 Task: Create new invoice with Date Opened :30-Apr-23, Select Customer: The Liquor Outpost (Lewisville), Terms: Payment Term 2. Make invoice entry for item-1 with Date: 30-Apr-23, Description: Black + Decker 10-Speed Blender_x000D_
, Action: Material, Income Account: Income:Sales, Quantity: 1, Unit Price: 4.5, Discount $: 0.5. Make entry for item-2 with Date: 30-Apr-23, Description: Blue Bunny Strawberry Shortcake Load'd Sundae_x000D_
, Action: Material, Income Account: Income:Sales, Quantity: 2, Unit Price: 6.85, Discount $: 1.5. Make entry for item-3 with Date: 30-Apr-23, Description: Chips Ahoy King Size Chunky Real Chocolate Cookies, Action: Material, Income Account: Income:Sales, Quantity: 2, Unit Price: 7.85, Discount $: 2. Write Notes: 'Looking forward to serving you again.'. Post Invoice with Post Date: 30-Apr-23, Post to Accounts: Assets:Accounts Receivable. Pay / Process Payment with Transaction Date: 15-May-23, Amount: 29.9, Transfer Account: Checking Account. Print Invoice, display notes by going to Option, then go to Display Tab and check 'Invoice Notes'.
Action: Mouse pressed left at (218, 120)
Screenshot: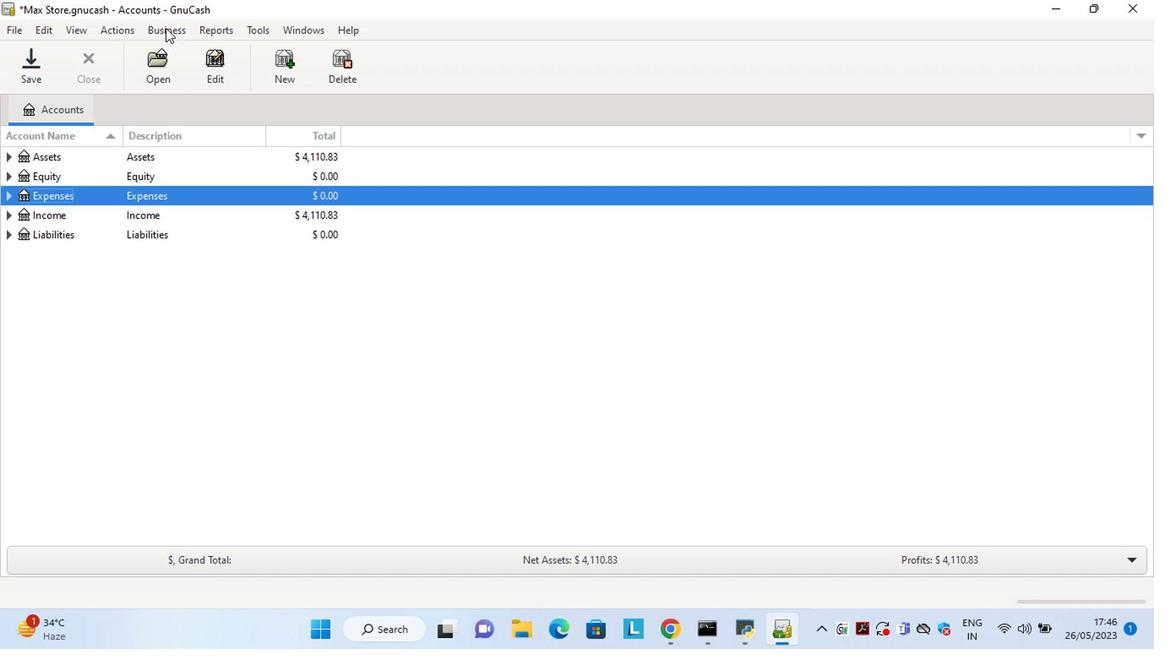
Action: Mouse moved to (346, 177)
Screenshot: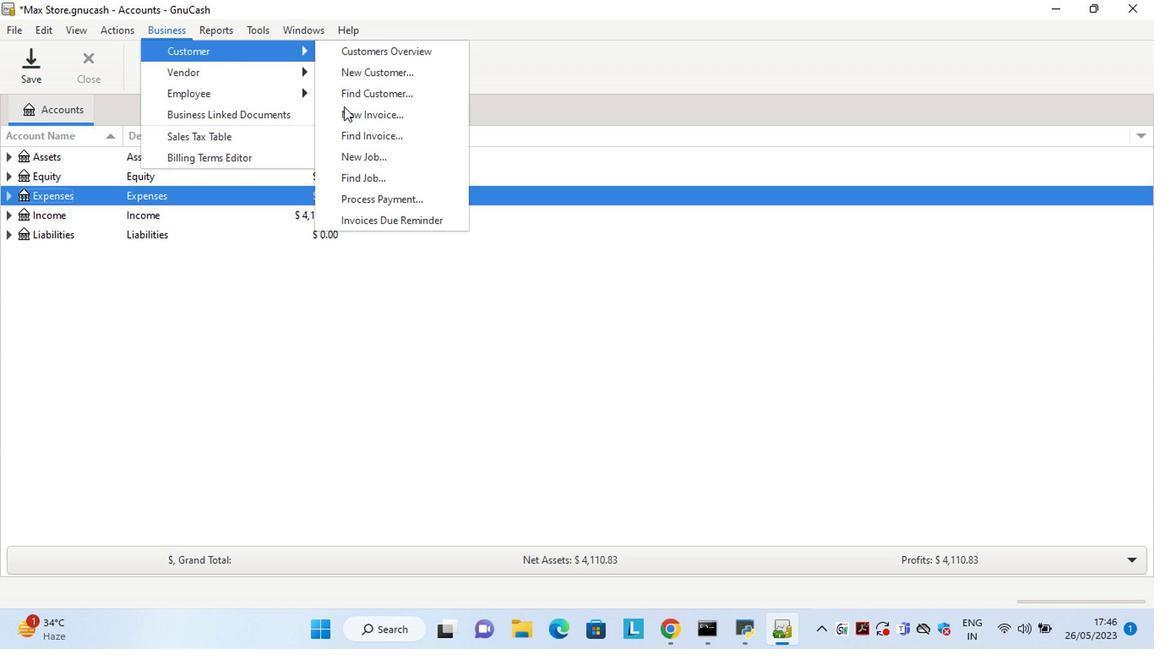 
Action: Mouse pressed left at (346, 177)
Screenshot: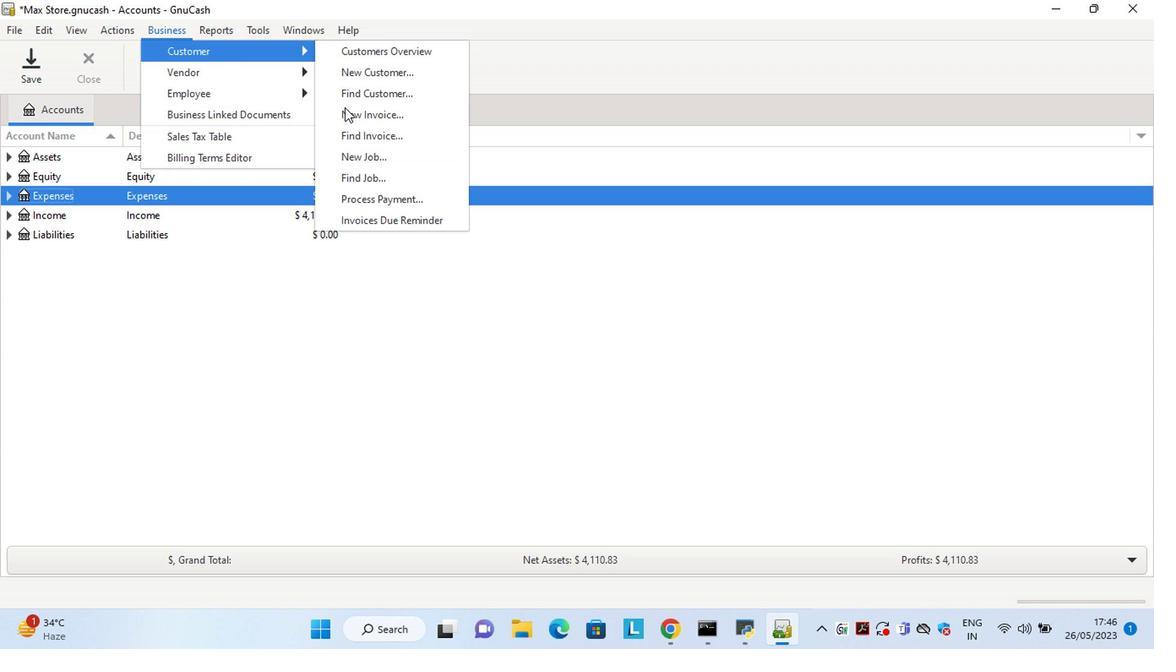 
Action: Mouse moved to (538, 282)
Screenshot: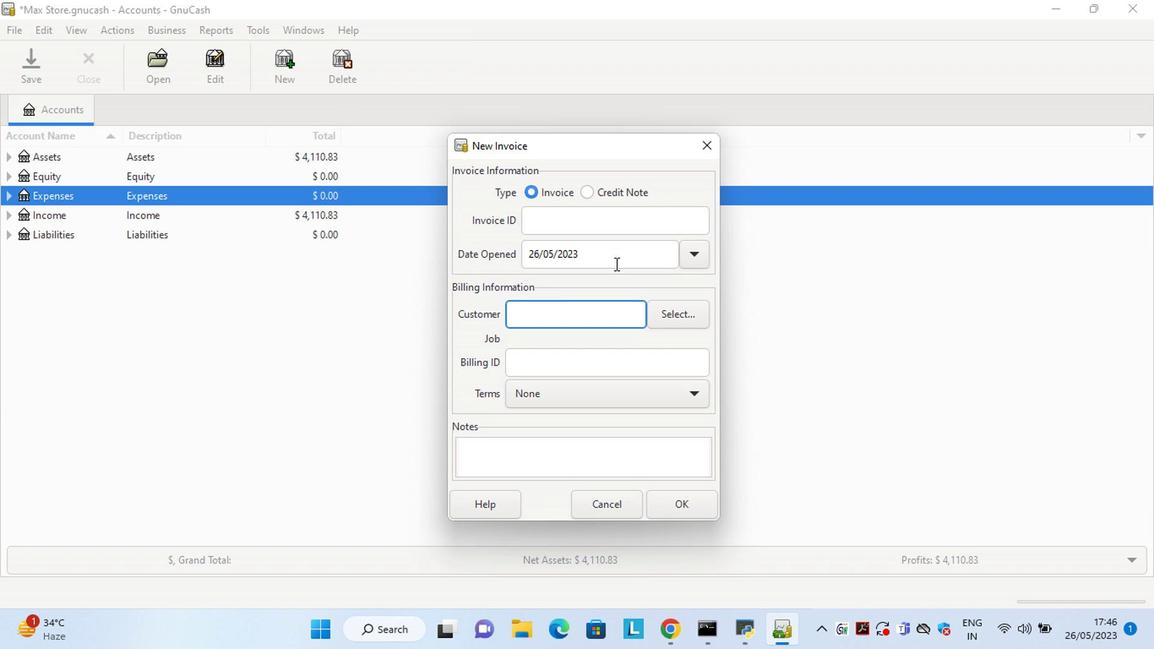 
Action: Mouse pressed left at (538, 282)
Screenshot: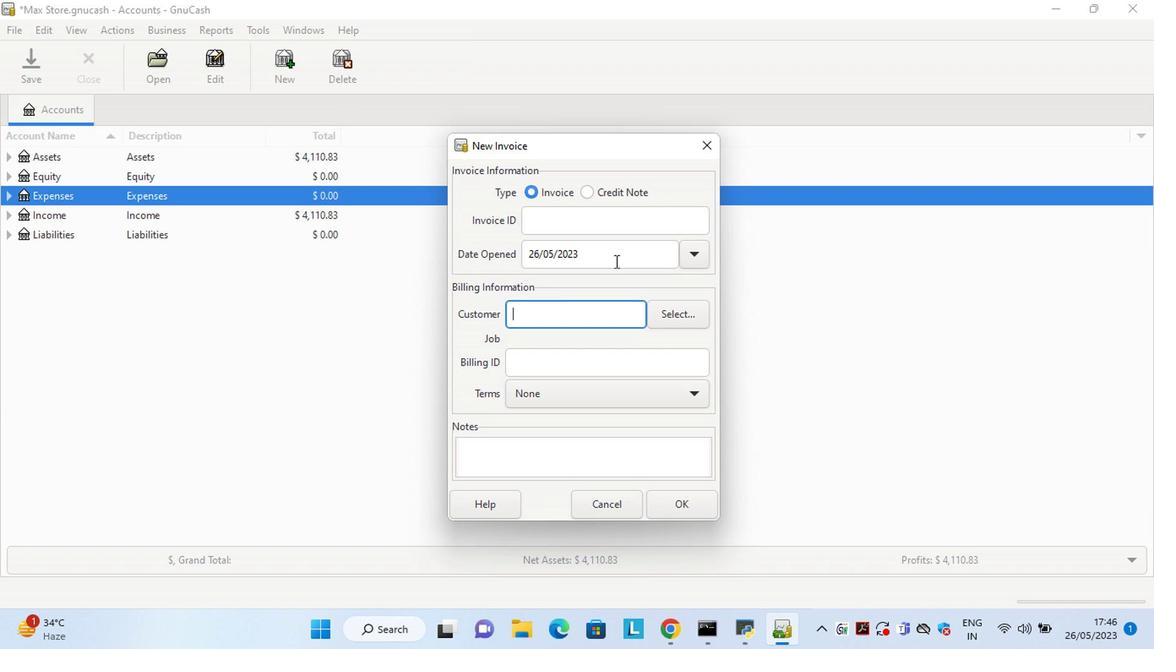 
Action: Mouse moved to (538, 281)
Screenshot: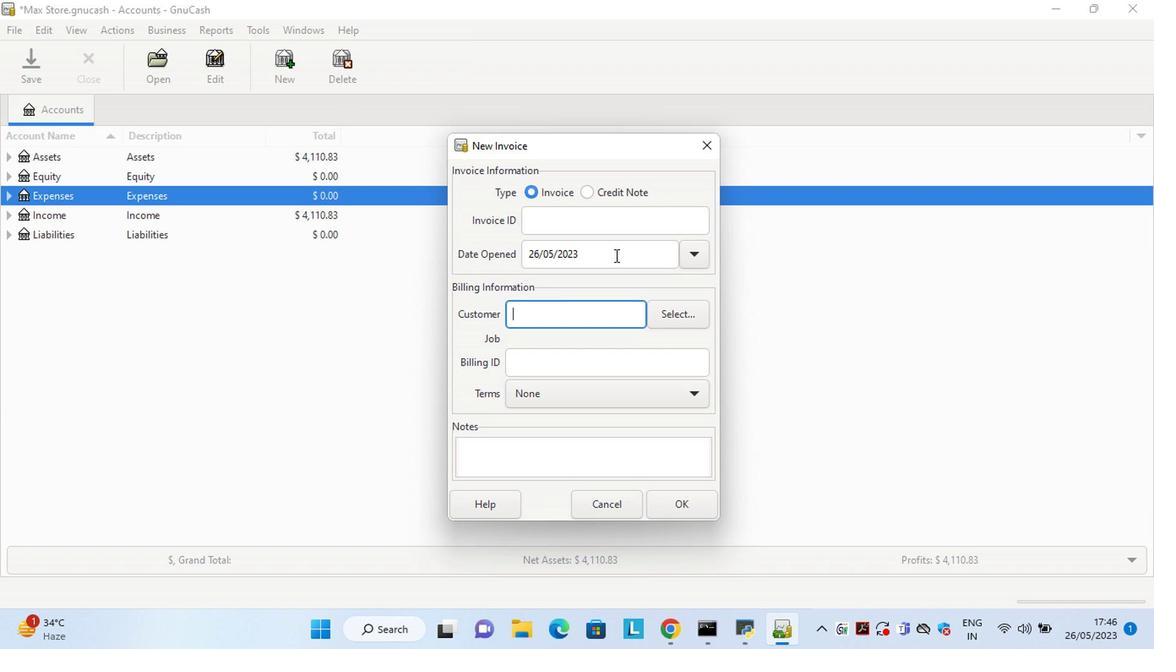 
Action: Key pressed <Key.left><Key.left><Key.left><Key.left><Key.left><Key.left><Key.left><Key.left><Key.left><Key.left><Key.left><Key.left><Key.left><Key.left><Key.left><Key.left><Key.left><Key.left><Key.left><Key.delete><Key.delete>30<Key.right><Key.right><Key.delete>4
Screenshot: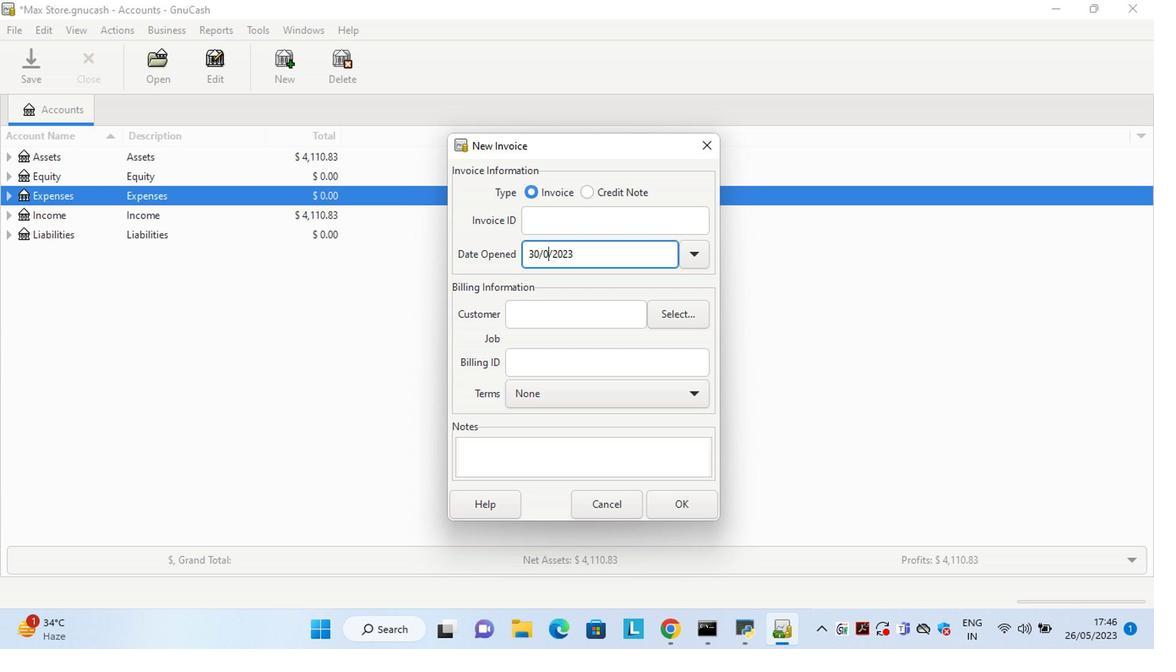 
Action: Mouse moved to (582, 323)
Screenshot: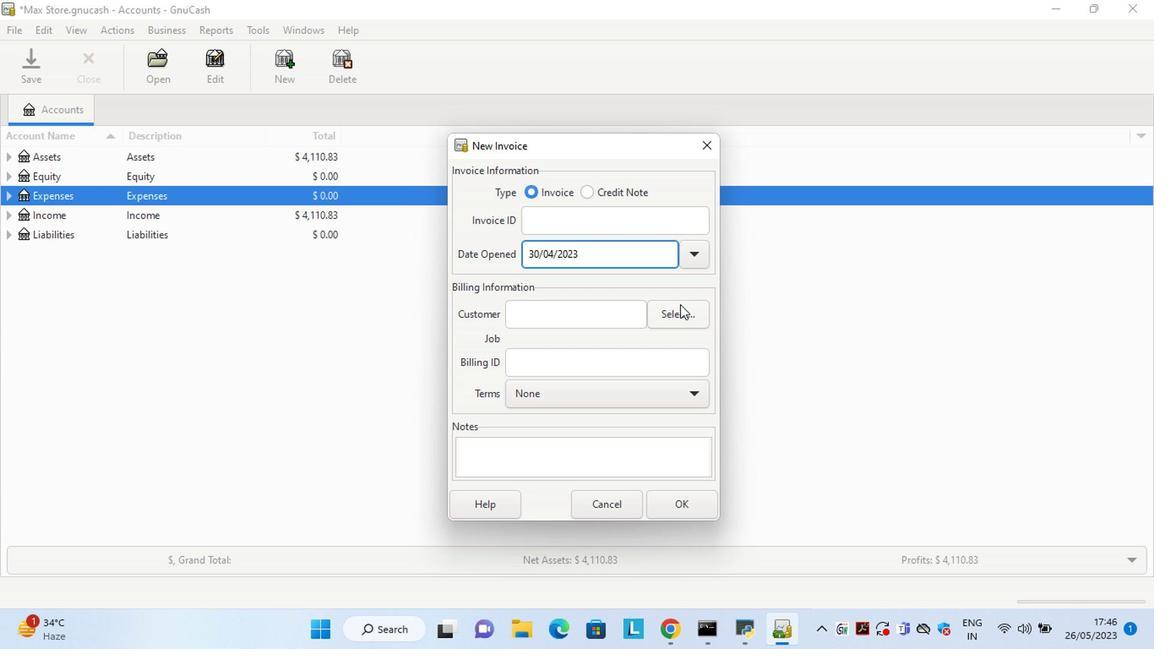 
Action: Mouse pressed left at (582, 323)
Screenshot: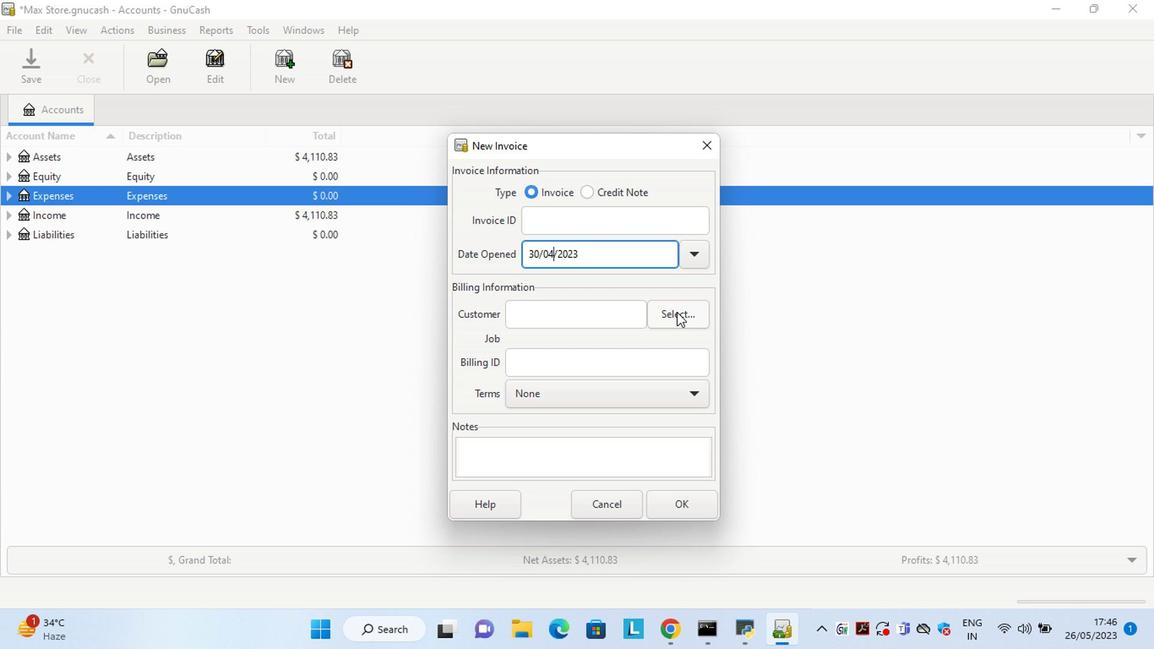 
Action: Mouse moved to (538, 302)
Screenshot: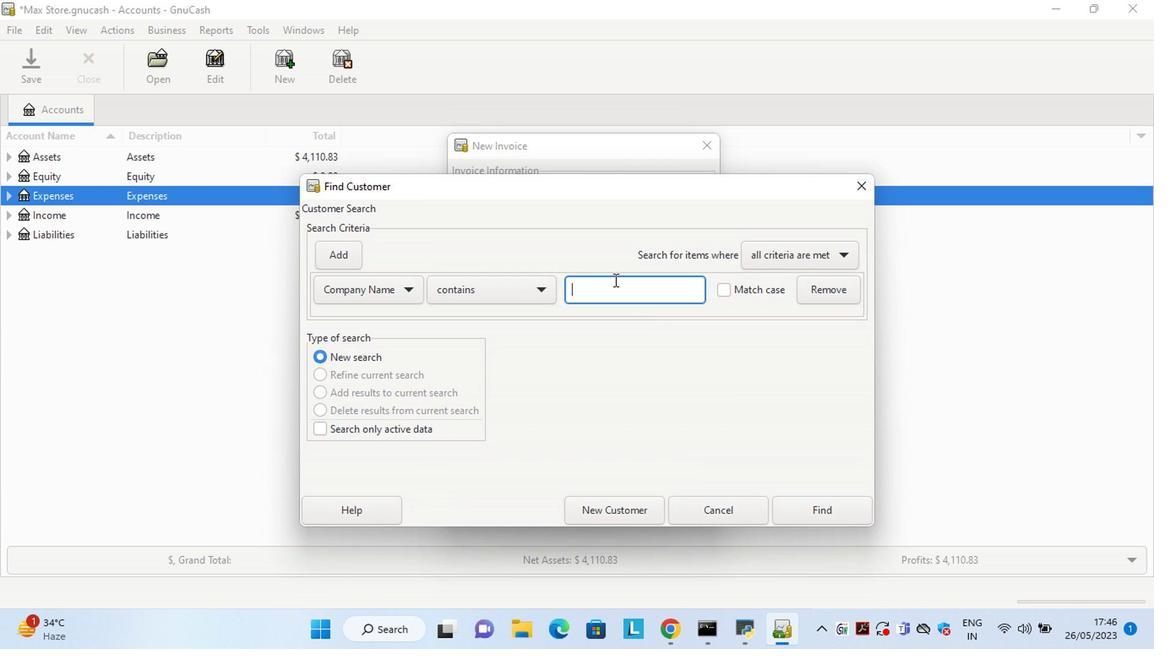 
Action: Mouse pressed left at (538, 302)
Screenshot: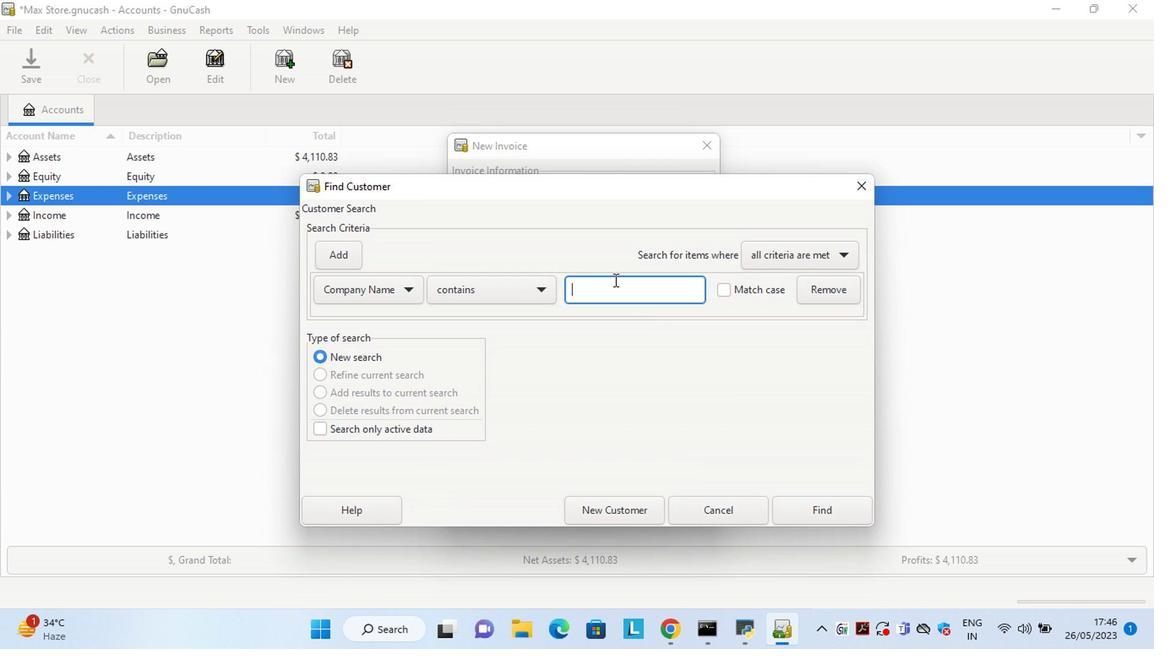 
Action: Key pressed <Key.shift>The<Key.space><Key.shift>Lio
Screenshot: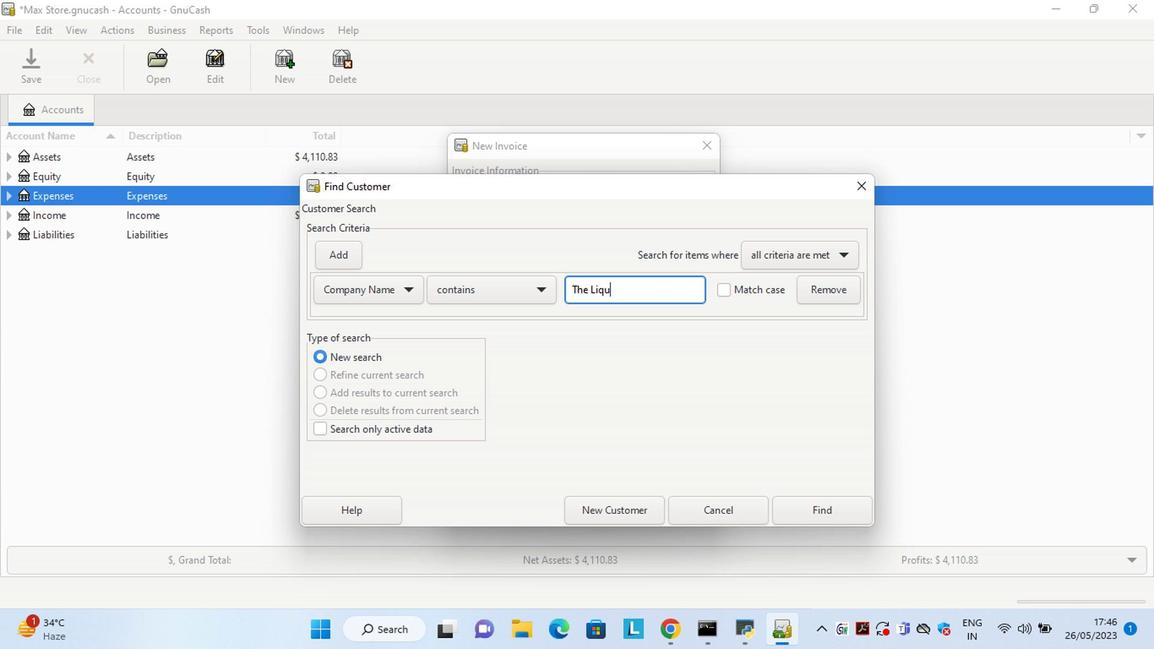 
Action: Mouse moved to (673, 456)
Screenshot: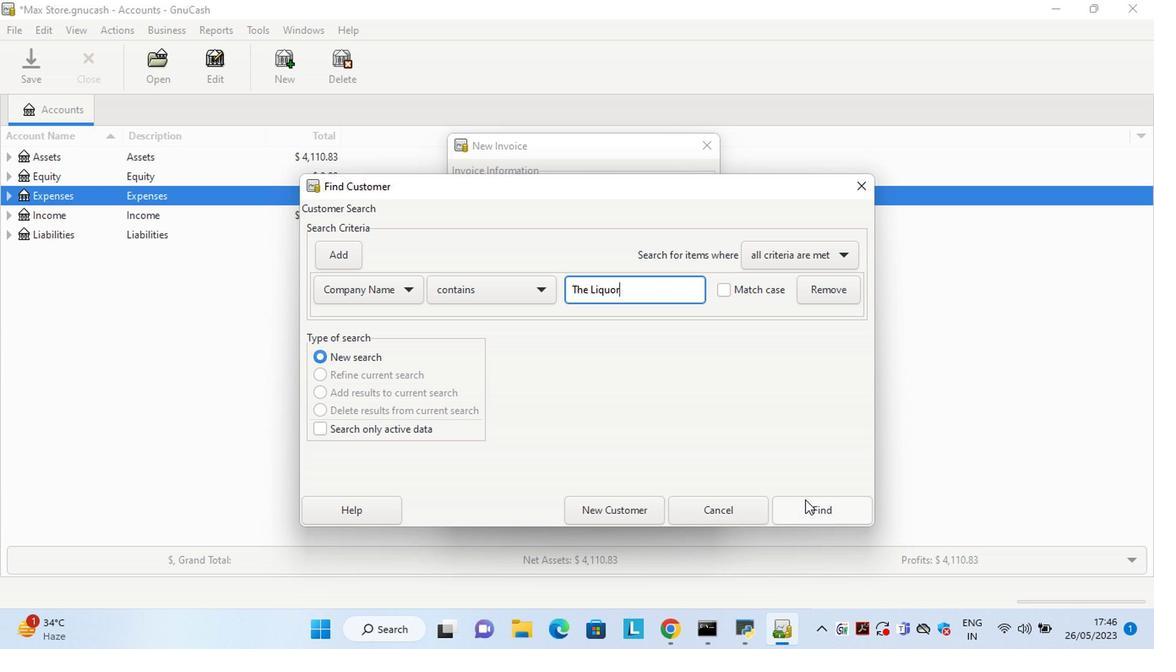 
Action: Mouse pressed left at (673, 456)
Screenshot: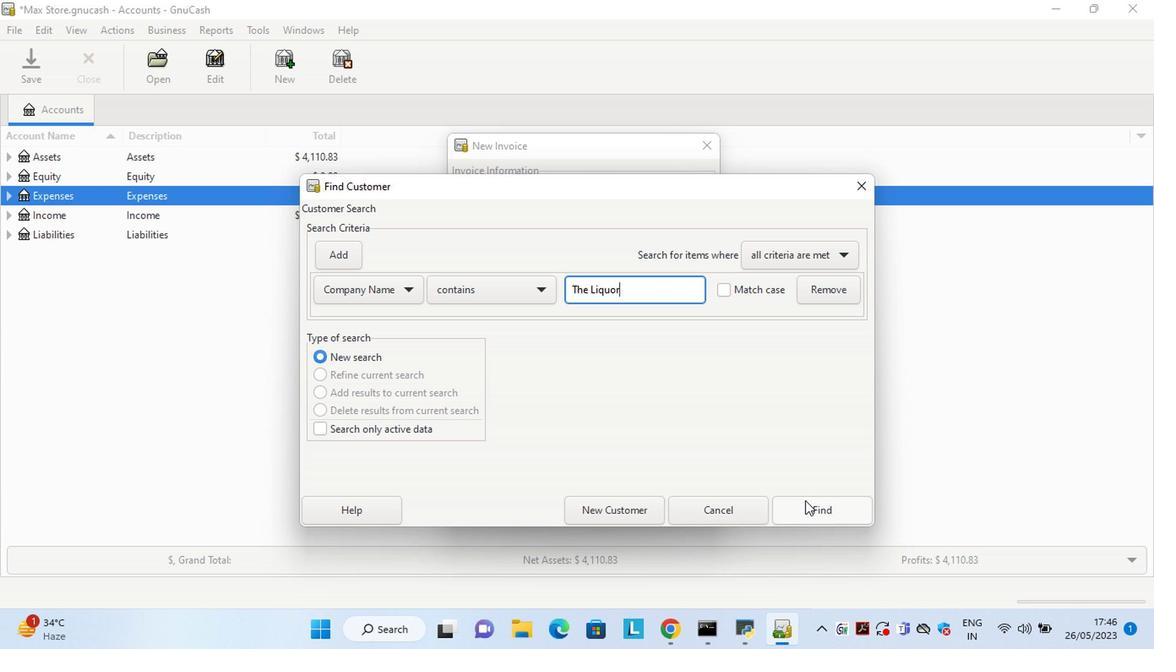 
Action: Mouse moved to (568, 336)
Screenshot: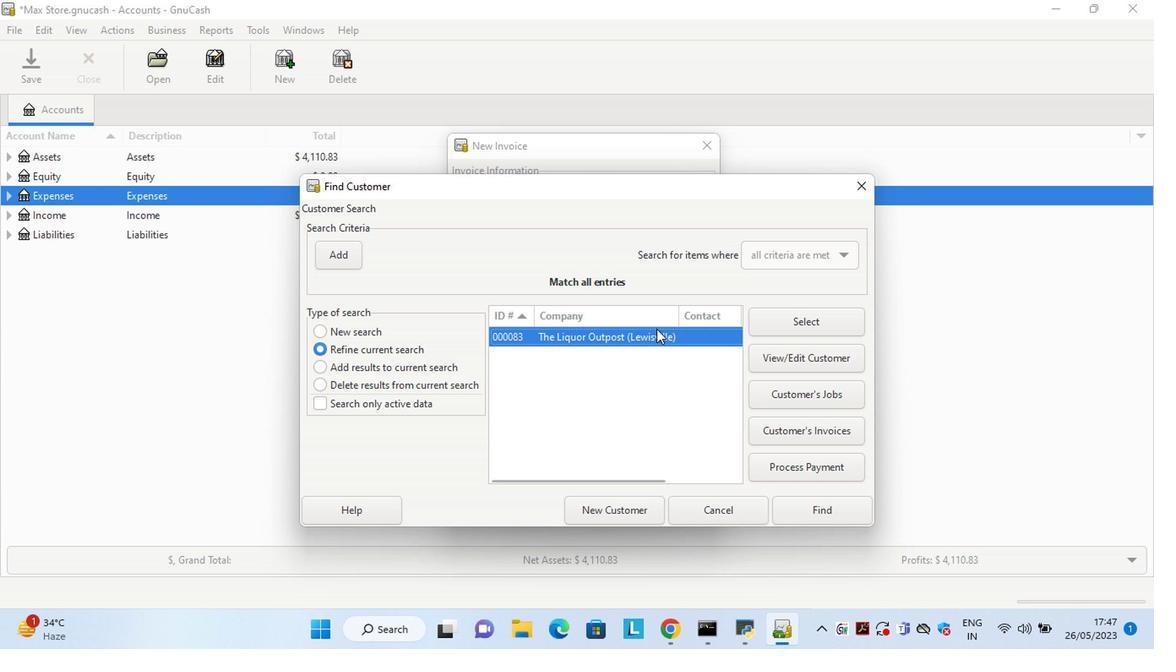 
Action: Mouse pressed left at (568, 336)
Screenshot: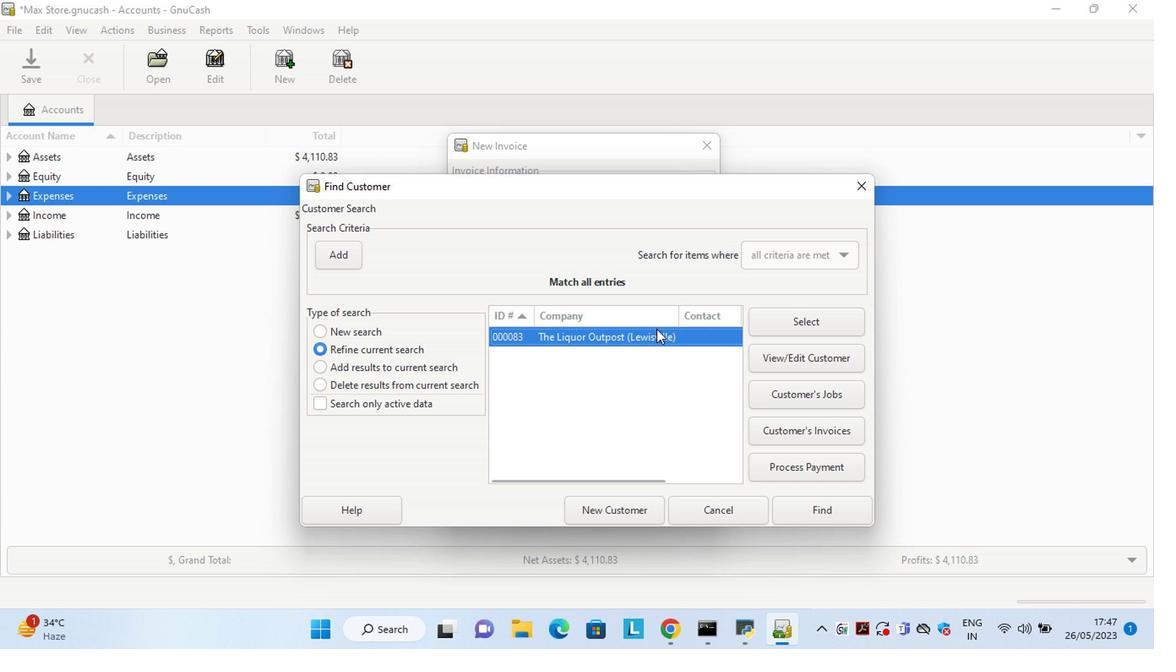 
Action: Mouse pressed left at (568, 336)
Screenshot: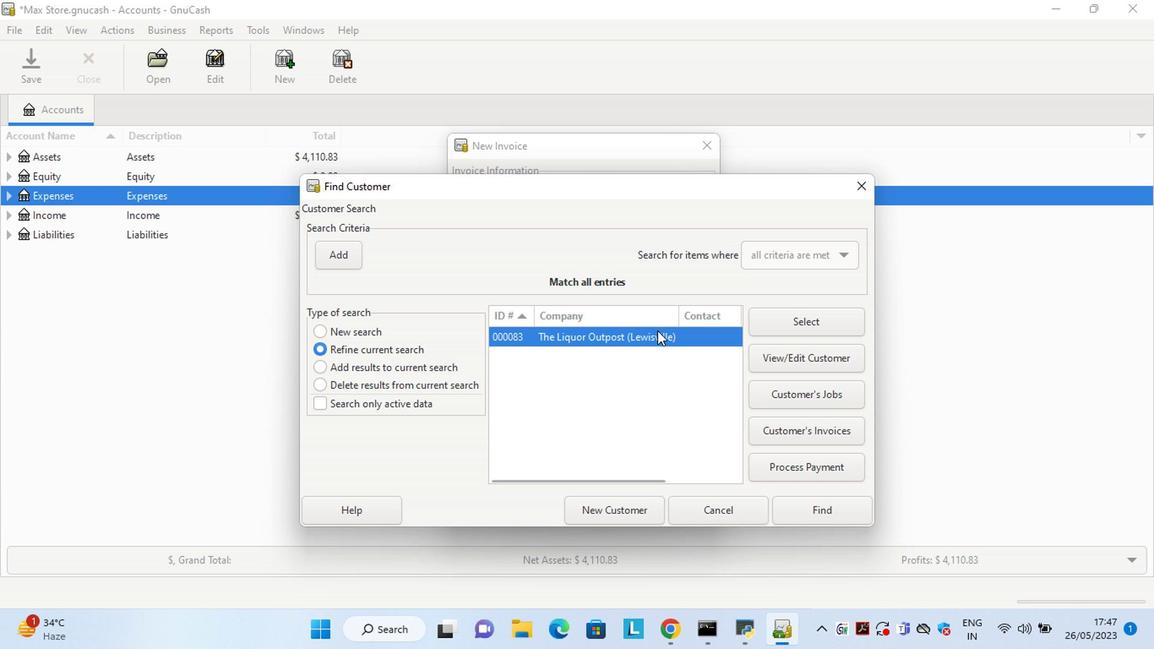 
Action: Mouse moved to (548, 339)
Screenshot: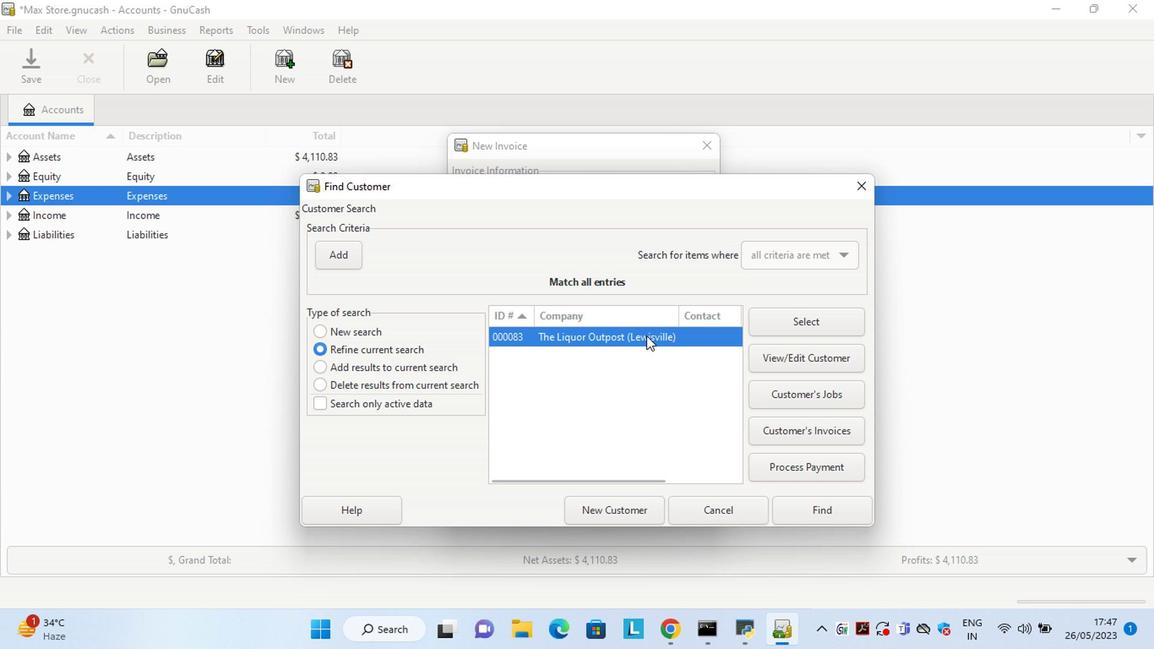 
Action: Mouse pressed left at (548, 339)
Screenshot: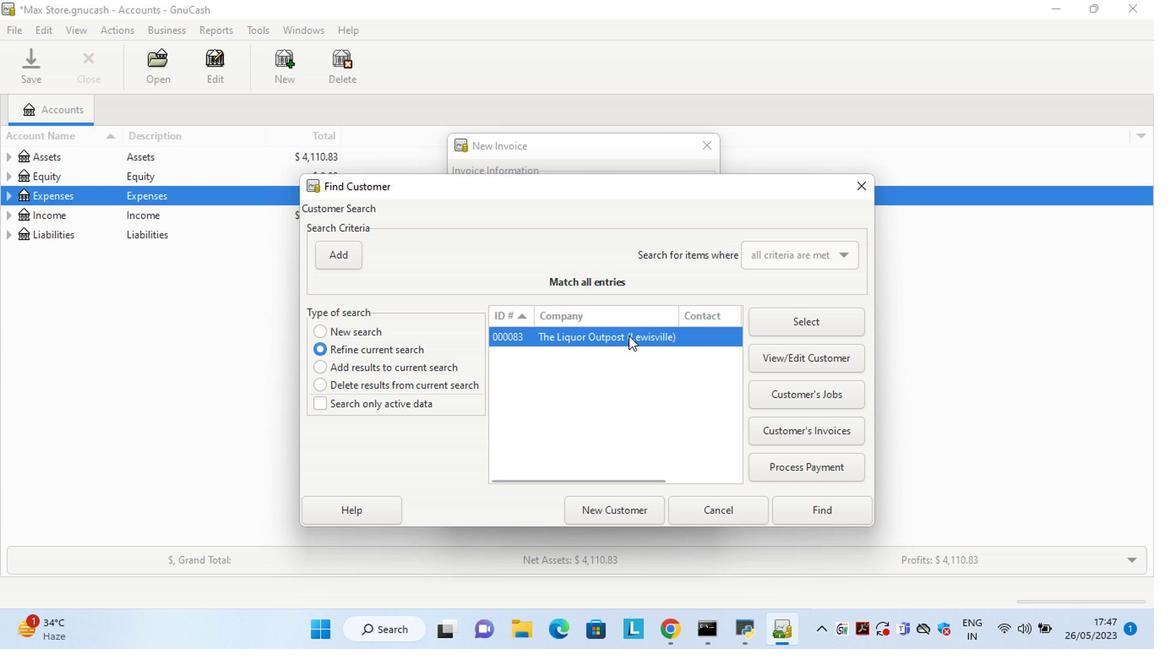 
Action: Mouse pressed left at (548, 339)
Screenshot: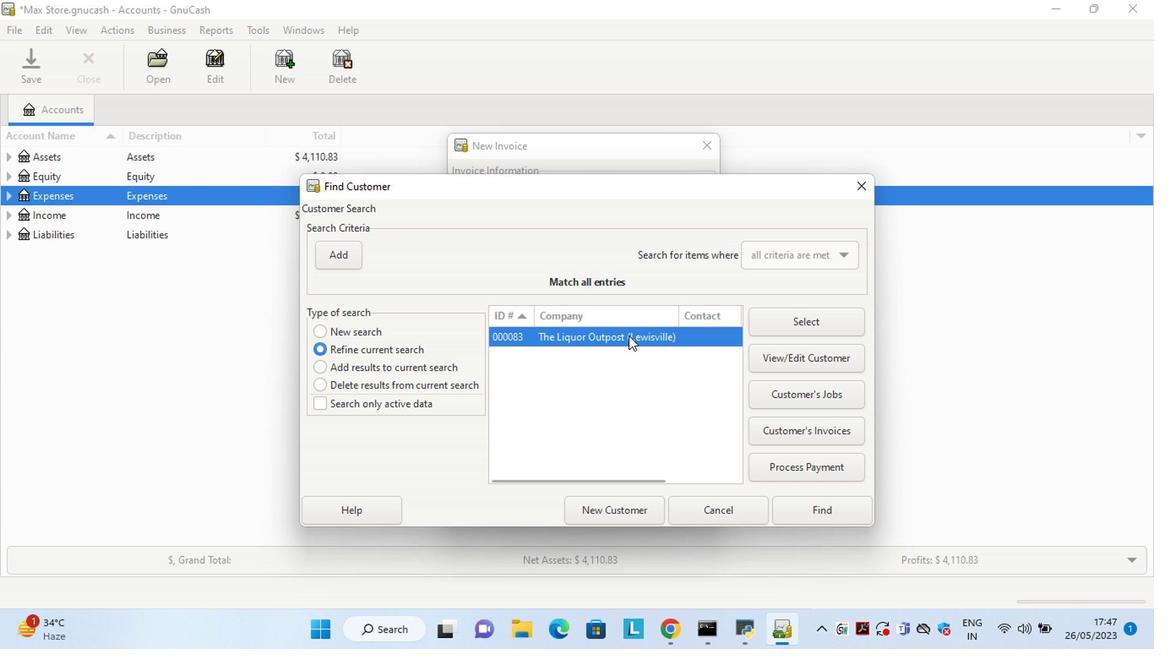 
Action: Mouse moved to (527, 402)
Screenshot: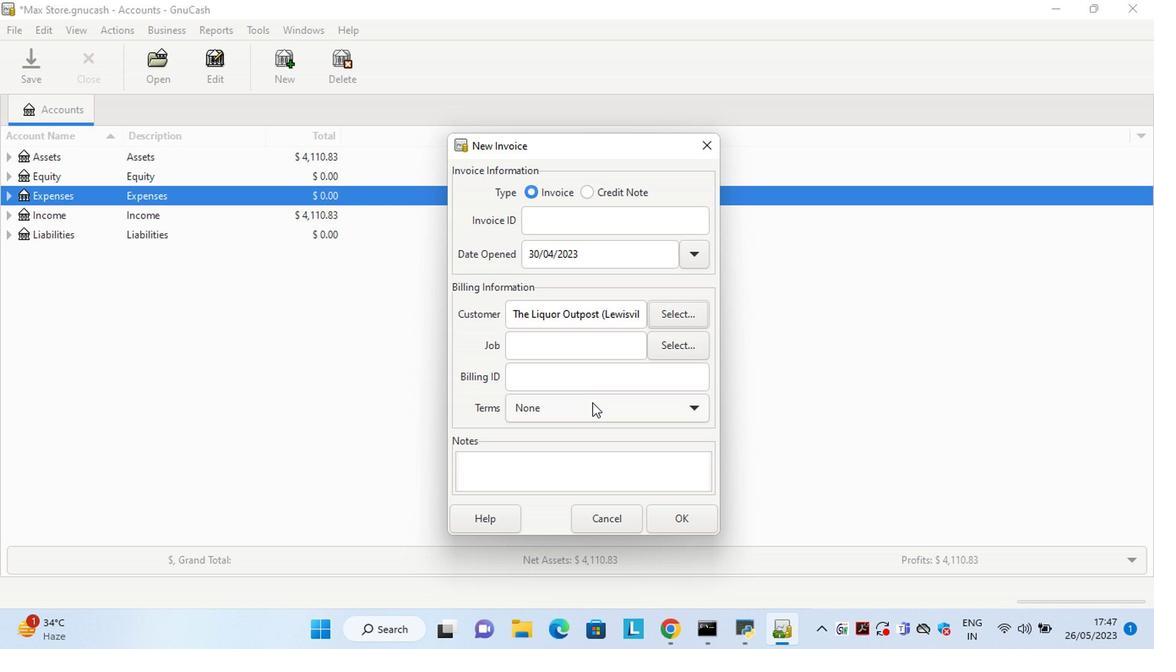 
Action: Mouse pressed left at (527, 402)
Screenshot: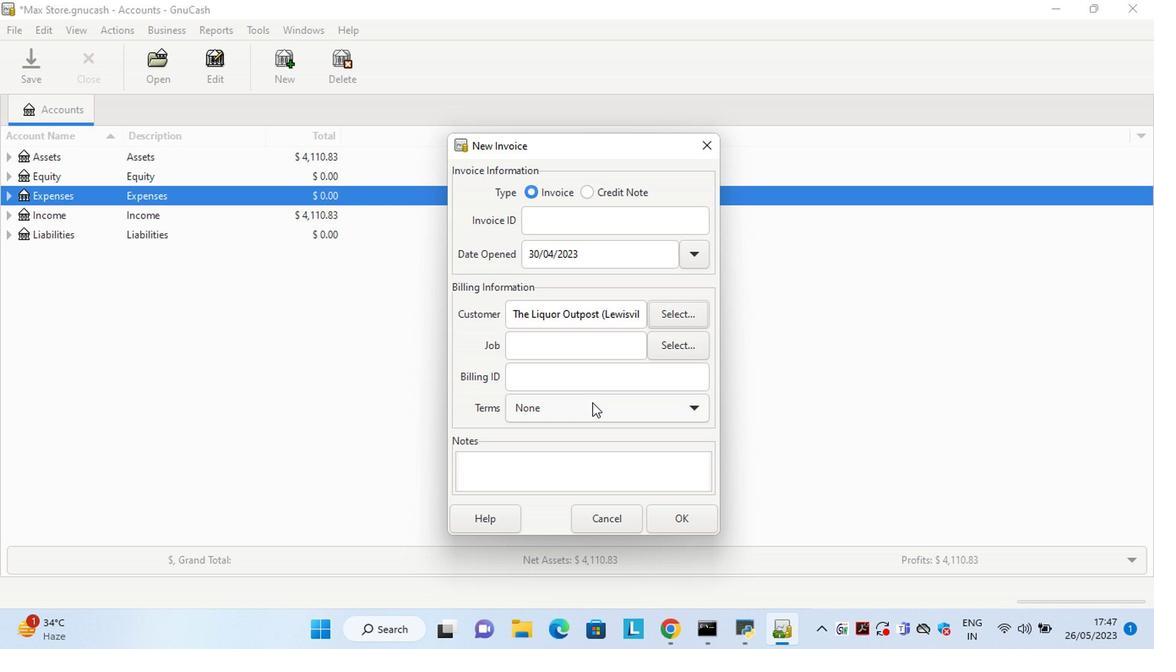 
Action: Mouse moved to (528, 388)
Screenshot: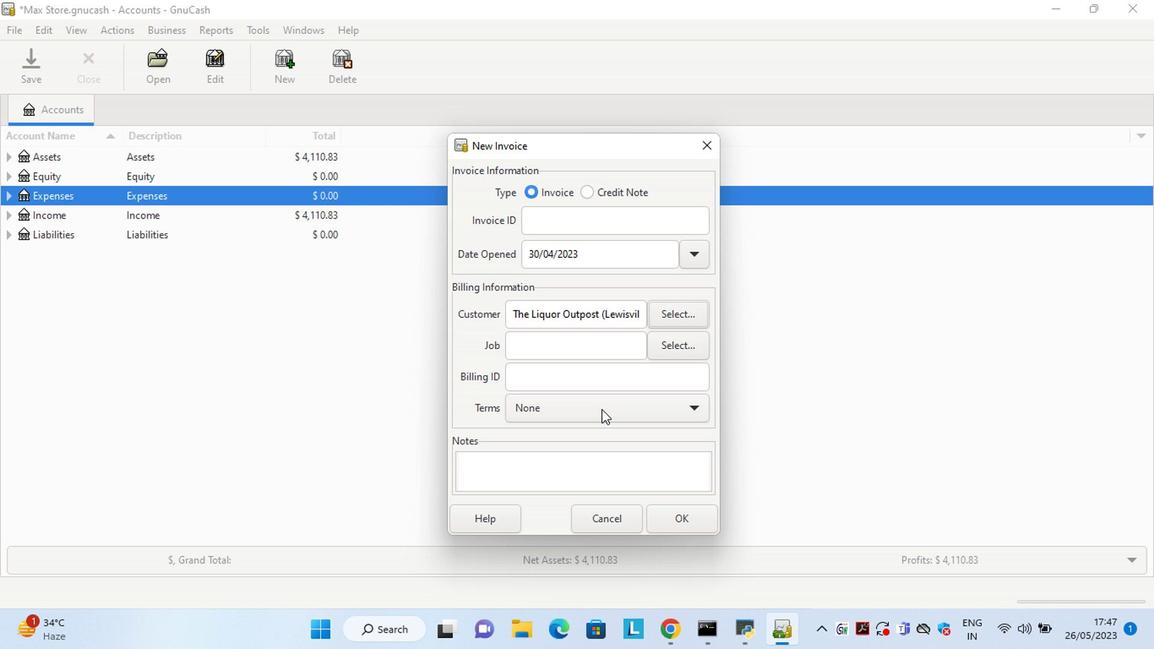 
Action: Mouse pressed left at (528, 388)
Screenshot: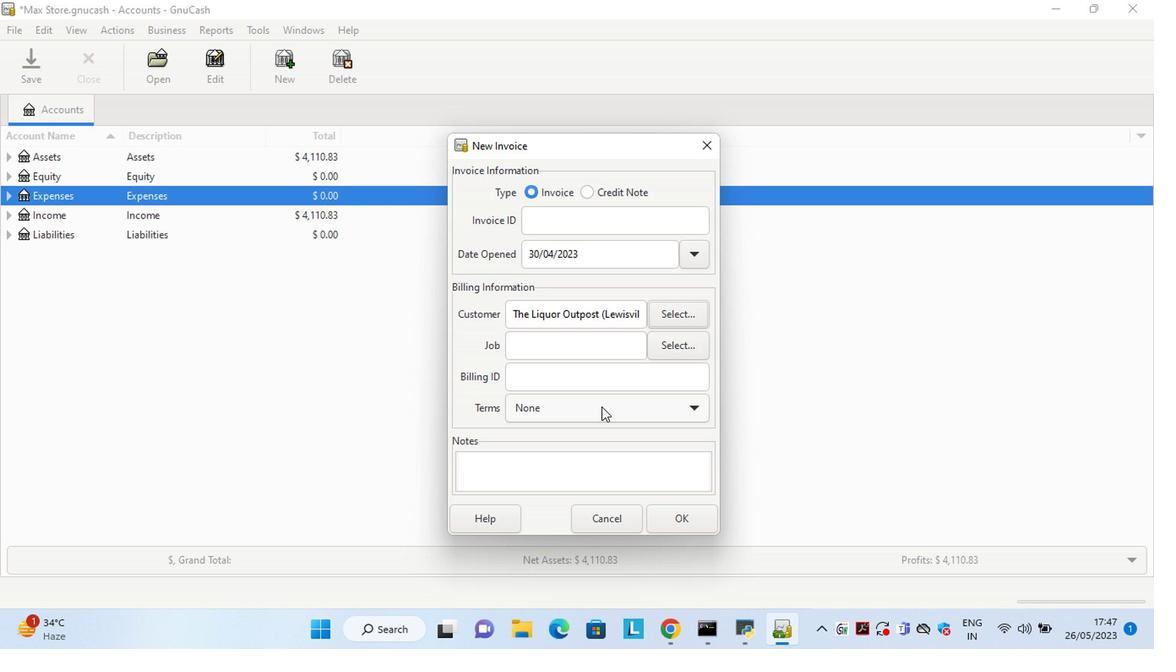 
Action: Mouse moved to (517, 424)
Screenshot: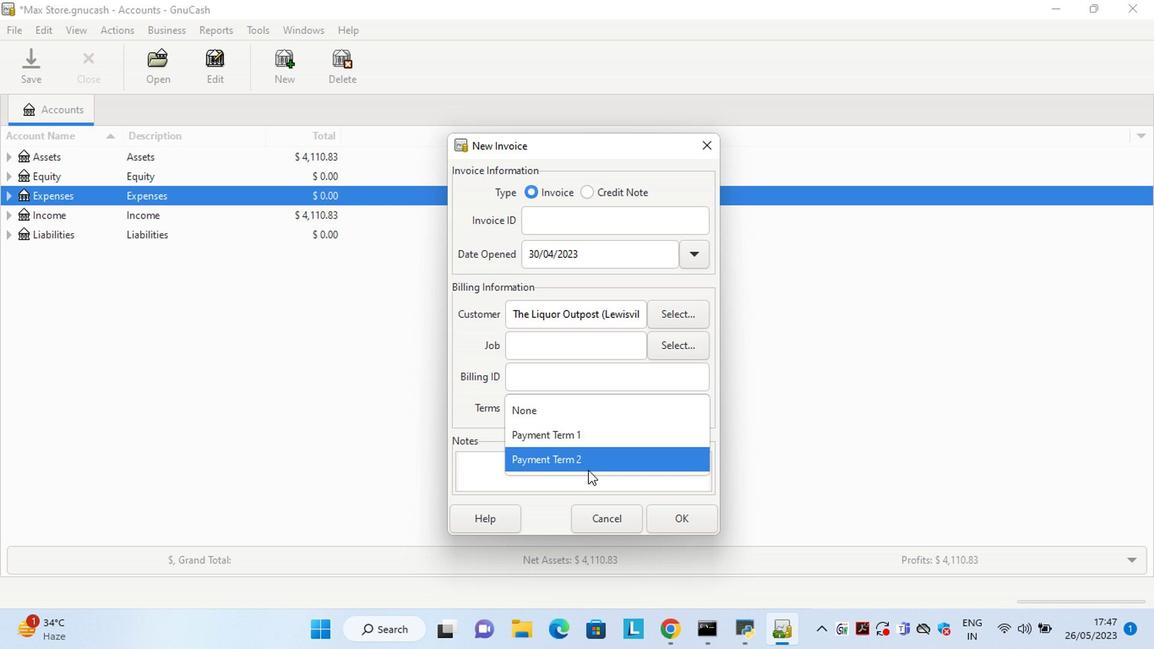 
Action: Mouse pressed left at (517, 424)
Screenshot: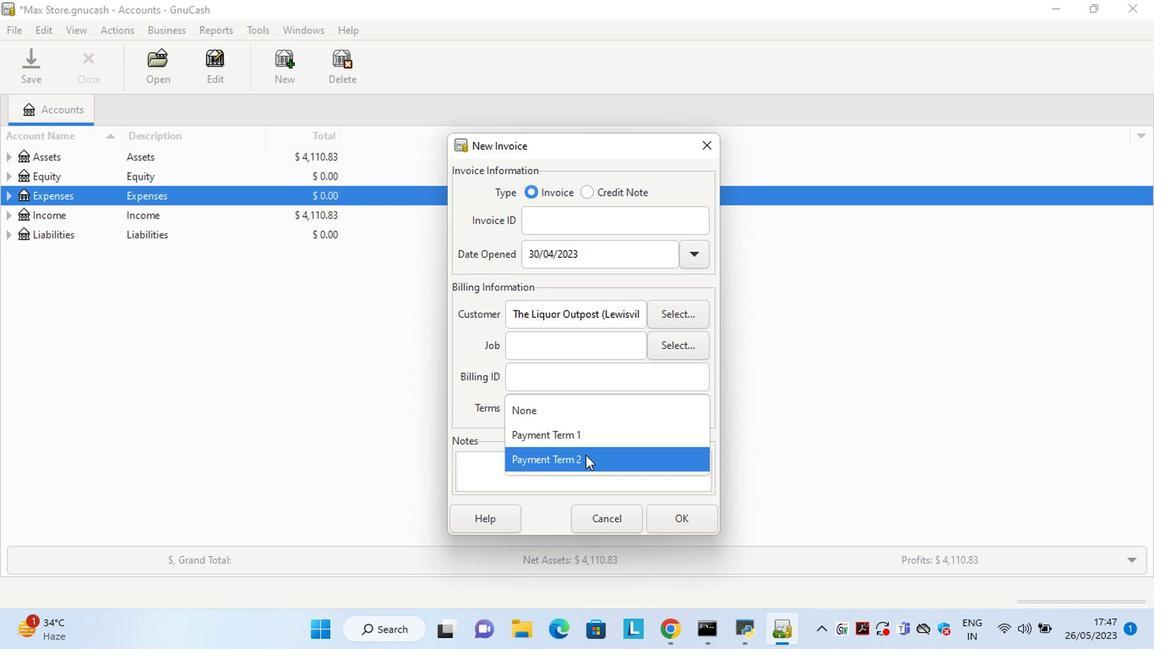 
Action: Mouse moved to (580, 470)
Screenshot: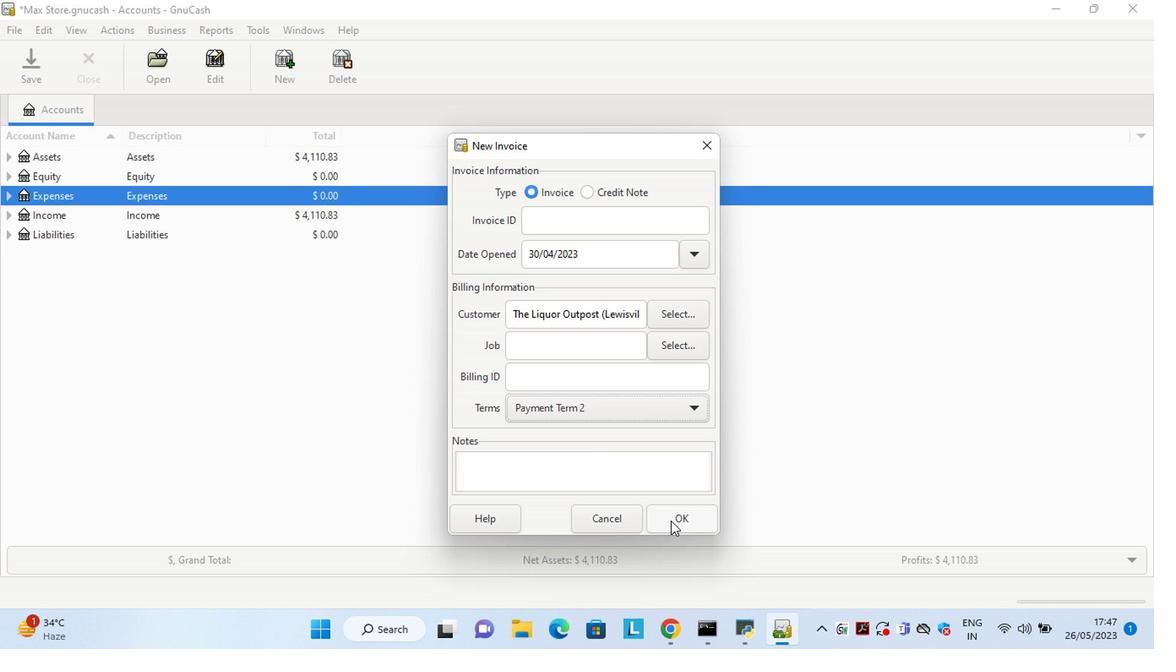 
Action: Mouse pressed left at (580, 470)
Screenshot: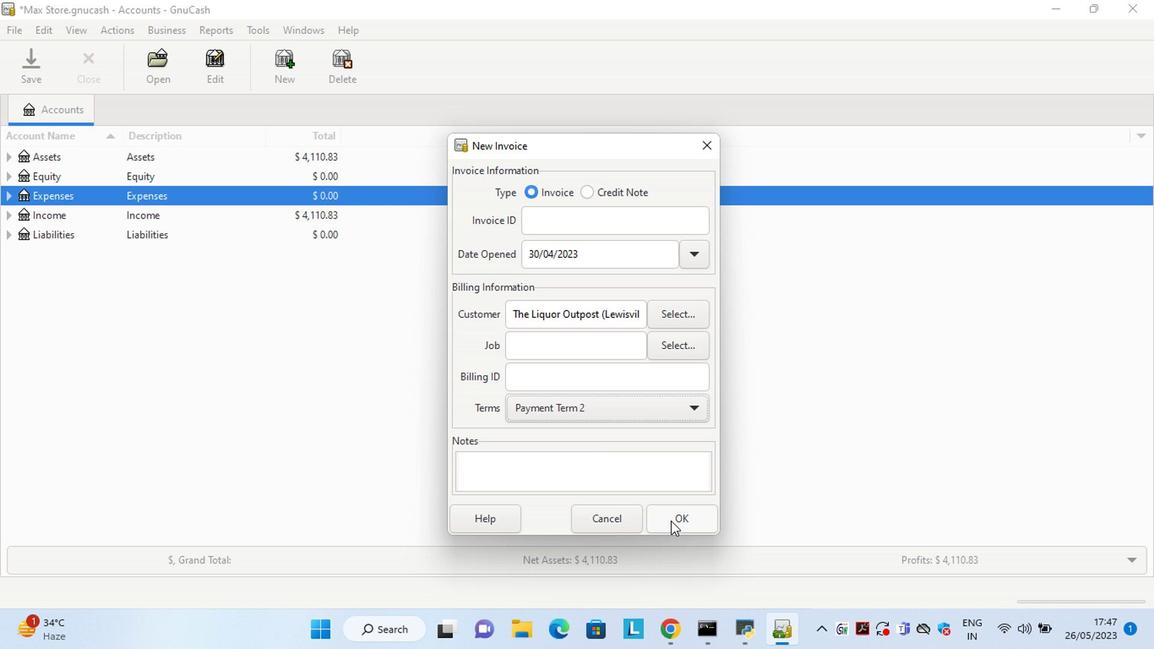 
Action: Mouse moved to (586, 424)
Screenshot: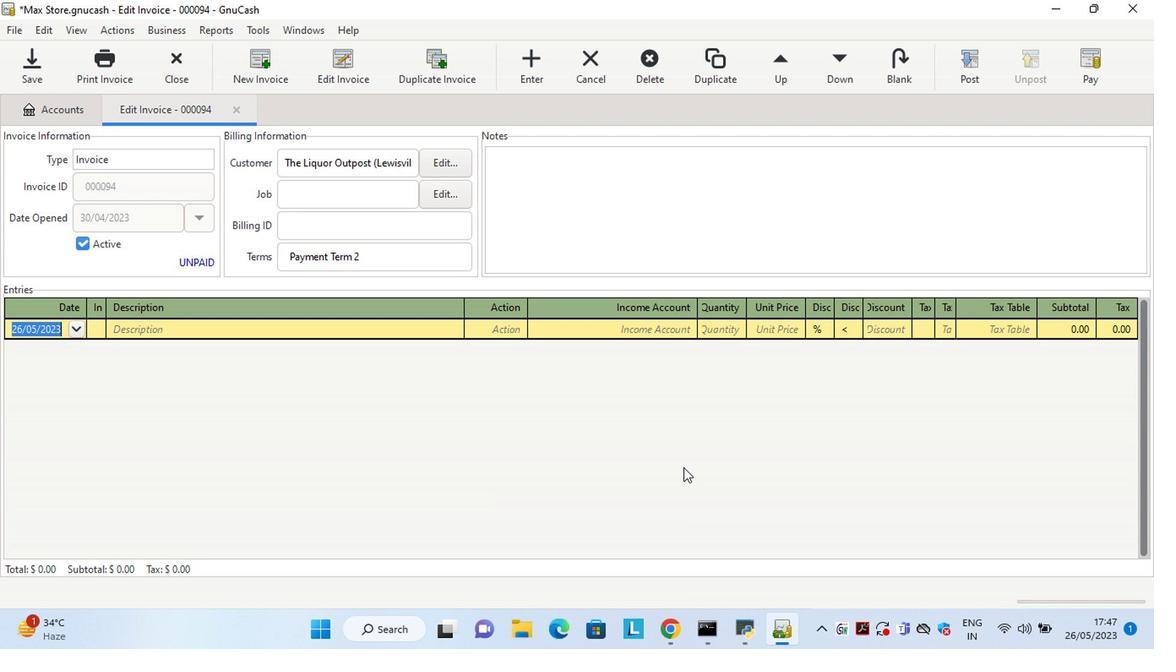 
Action: Key pressed <Key.left><Key.delete><Key.delete>30<Key.right><Key.right><Key.delete>4<Key.tab><Key.shift>Black<Key.space><Key.shift>+<Key.space><Key.shift>Decker<Key.space>10-<Key.shift>Sep<Key.backspace><Key.backspace>peed<Key.space><Key.shift>Blender<Key.tab>ma<Key.tab>sale<Key.tab>1<Key.tab>4.25
Screenshot: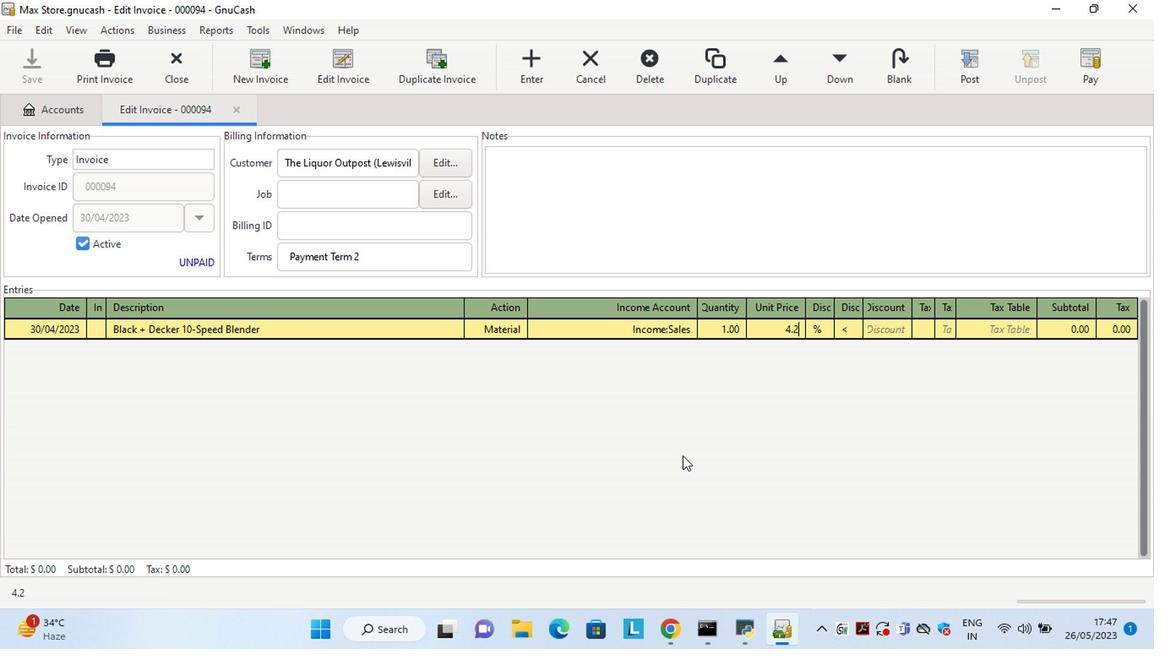 
Action: Mouse moved to (695, 338)
Screenshot: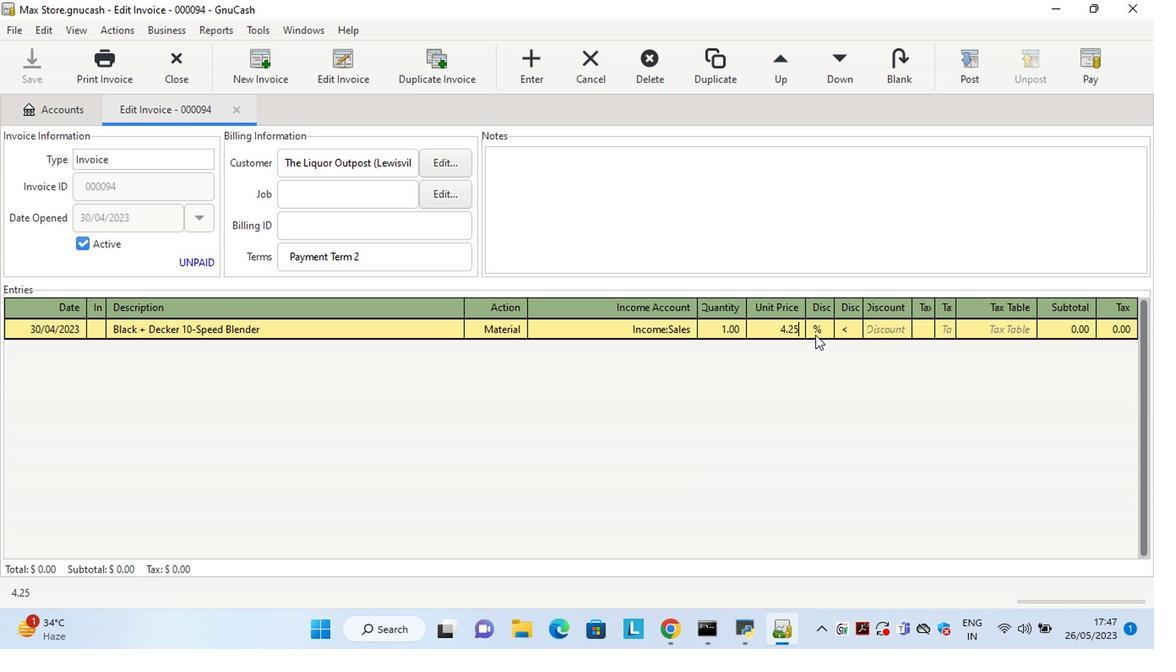 
Action: Mouse pressed left at (681, 338)
Screenshot: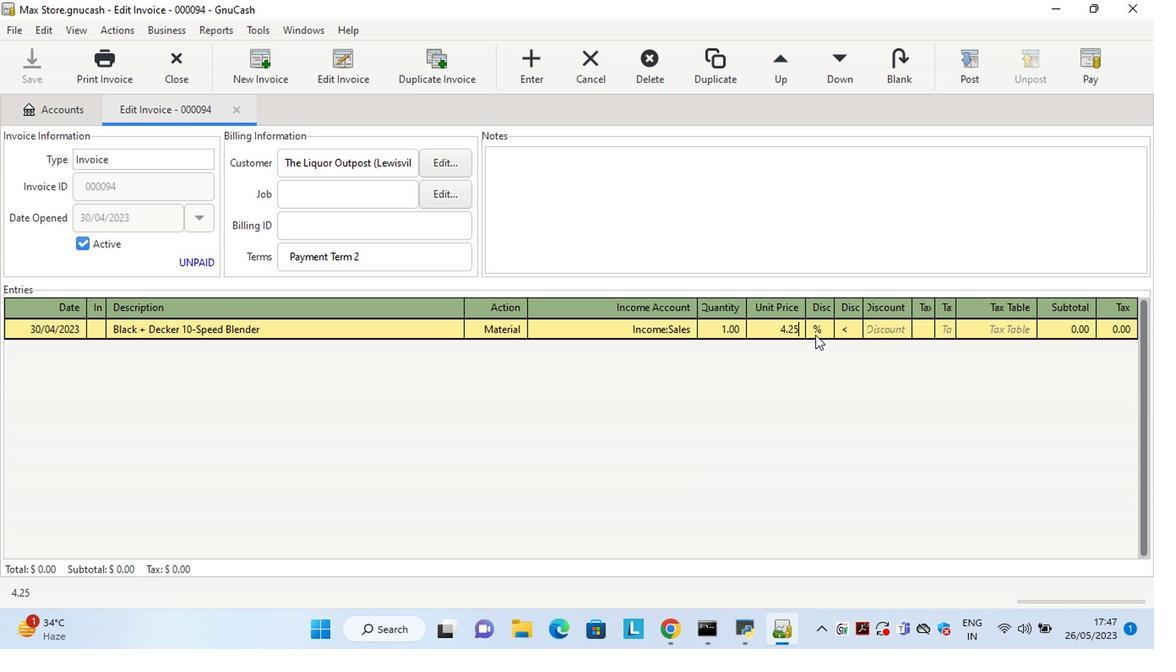 
Action: Mouse moved to (703, 336)
Screenshot: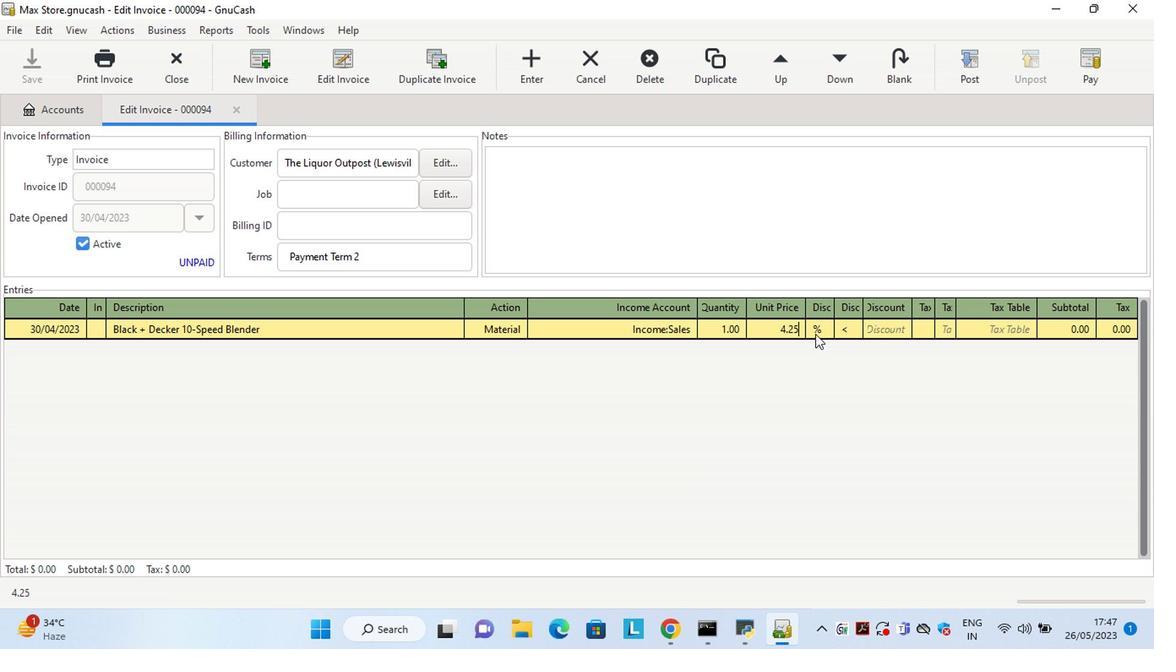 
Action: Mouse pressed left at (703, 336)
Screenshot: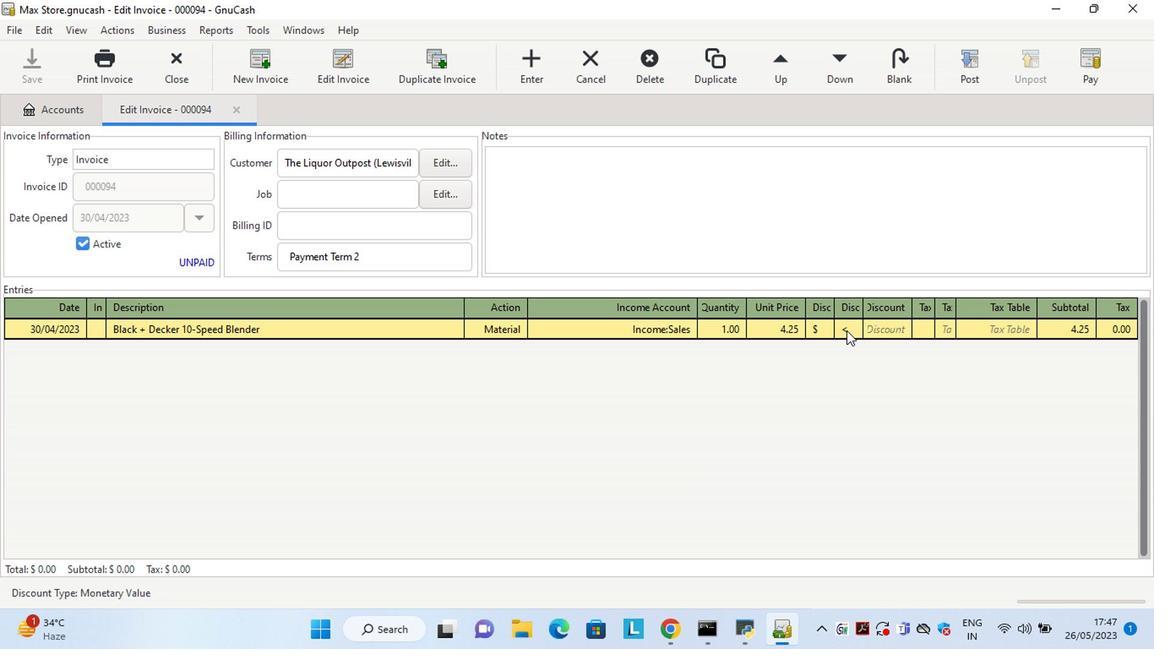 
Action: Mouse moved to (723, 334)
Screenshot: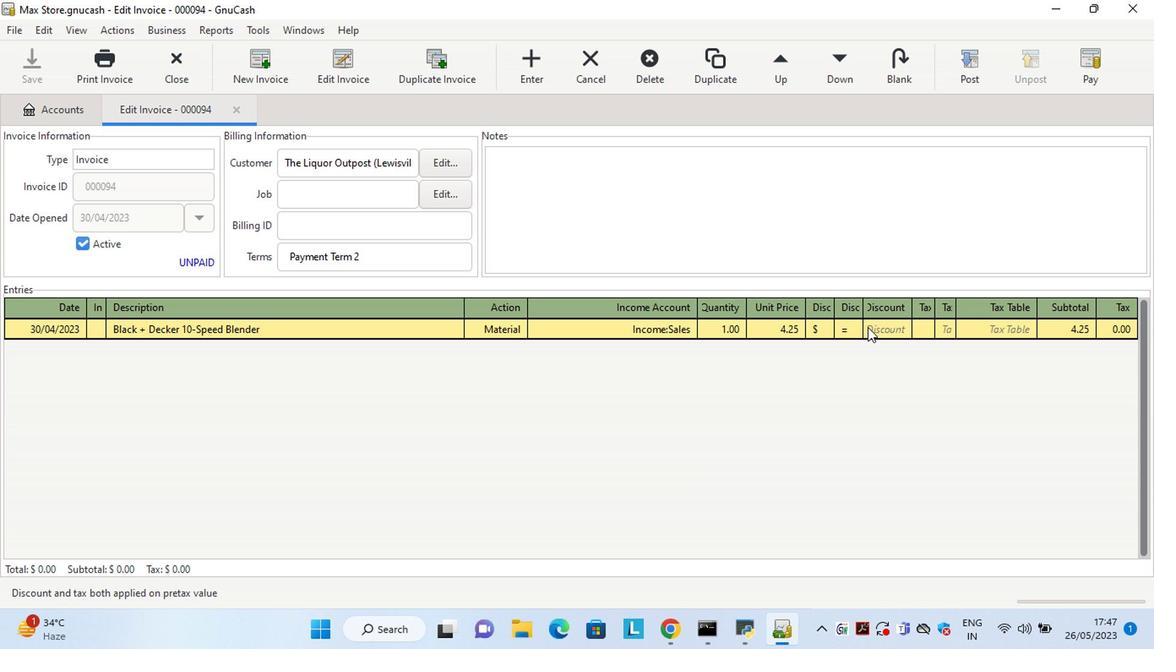 
Action: Mouse pressed left at (723, 334)
Screenshot: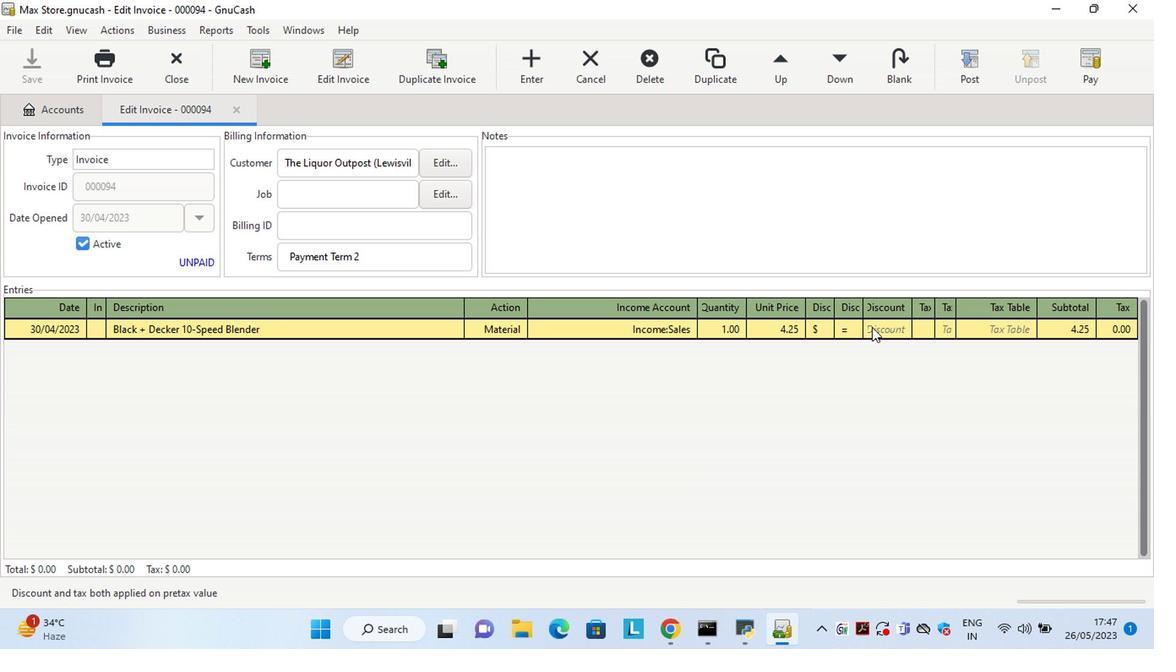 
Action: Key pressed .5<Key.tab><Key.tab><Key.shift>Blue<Key.space><Key.shift>Bunny<Key.space><Key.shift>Strawberry<Key.space><Key.tab>2<Key.tab>6.85<Key.tab>
Screenshot: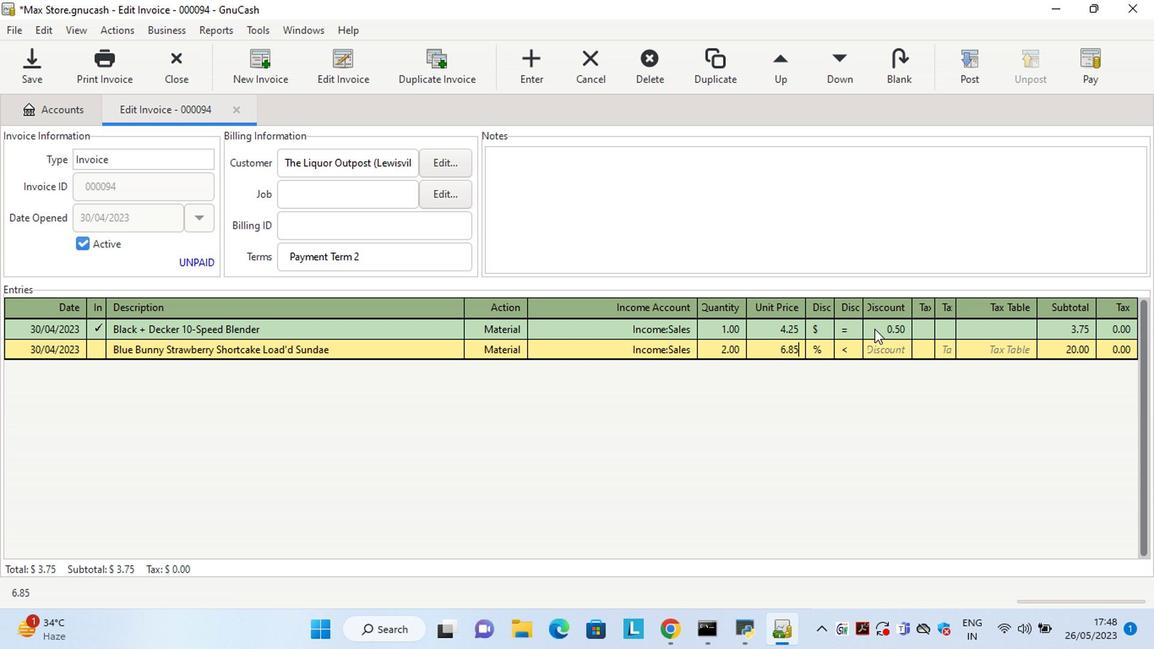 
Action: Mouse moved to (682, 345)
Screenshot: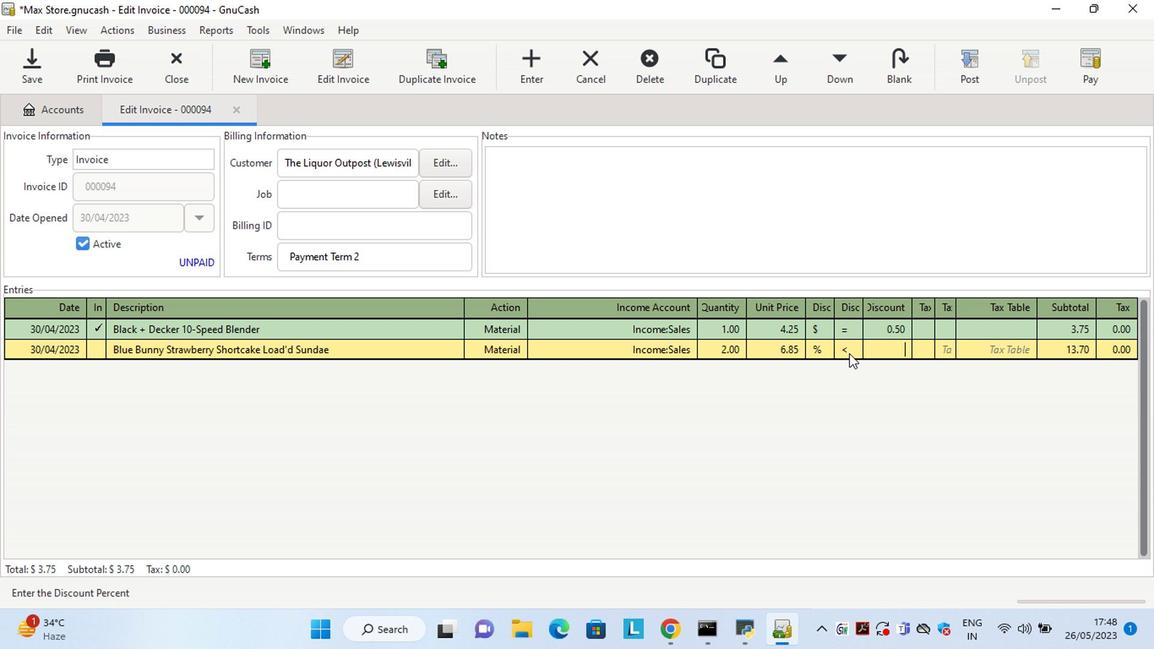 
Action: Mouse pressed left at (682, 345)
Screenshot: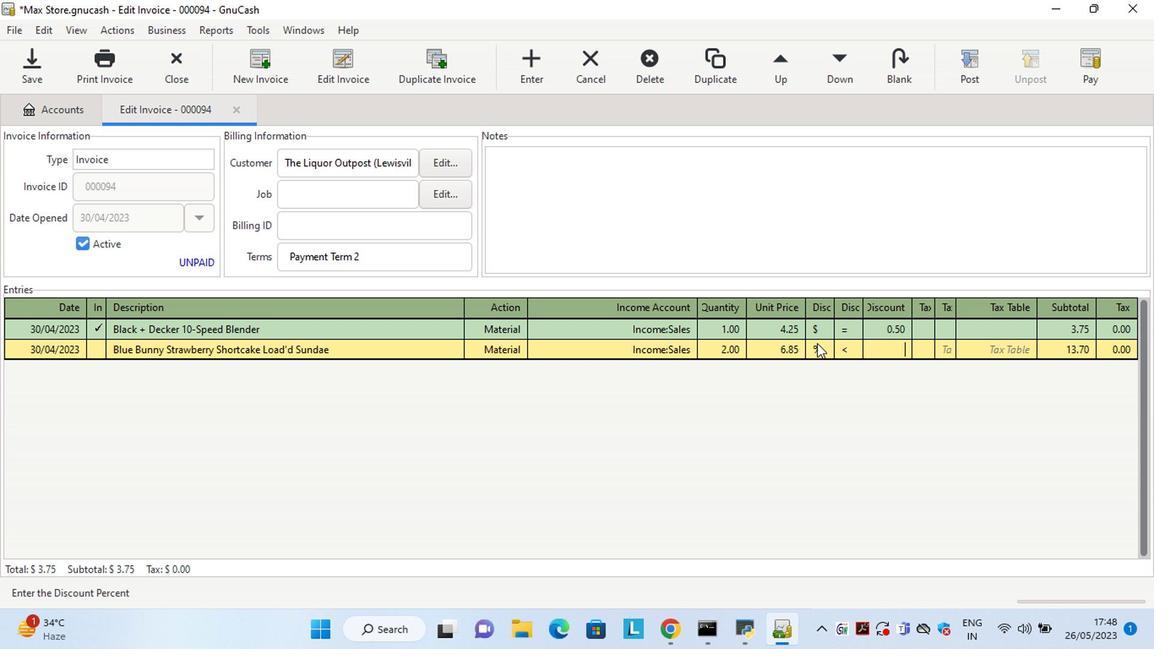 
Action: Mouse moved to (703, 351)
Screenshot: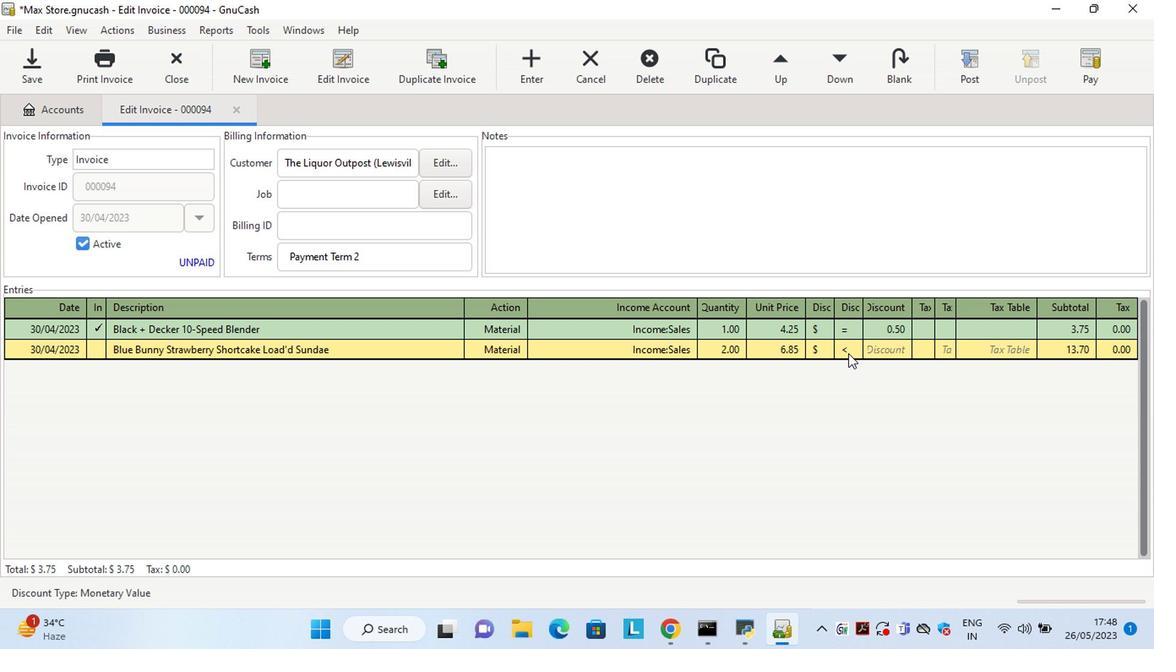 
Action: Mouse pressed left at (703, 351)
Screenshot: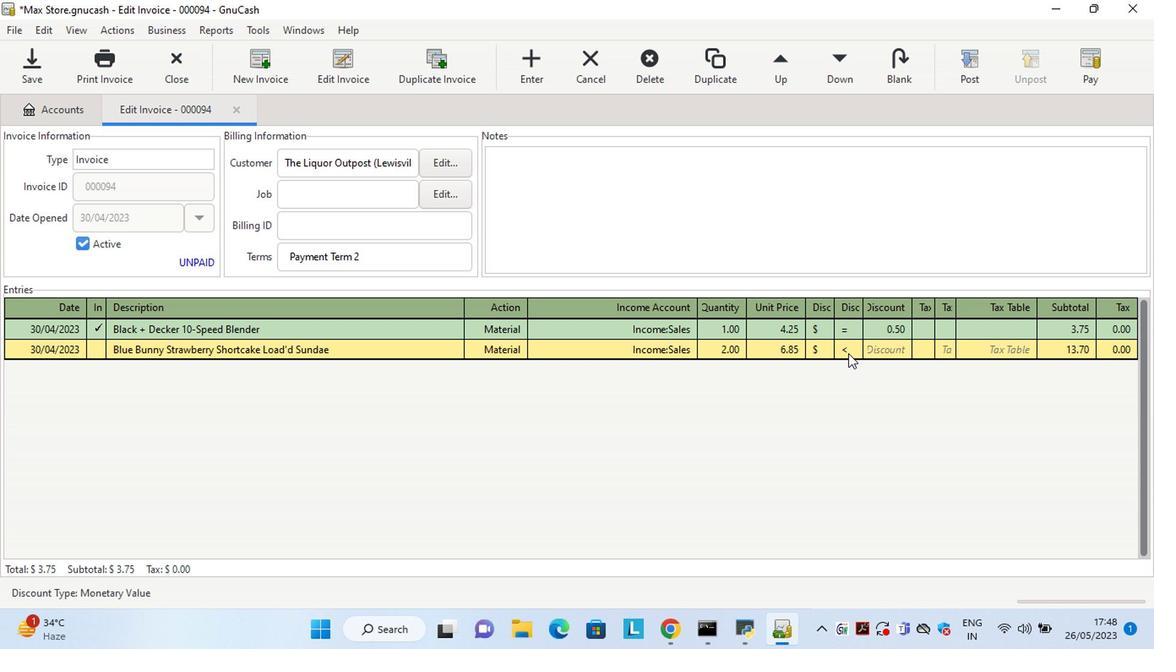 
Action: Mouse moved to (720, 348)
Screenshot: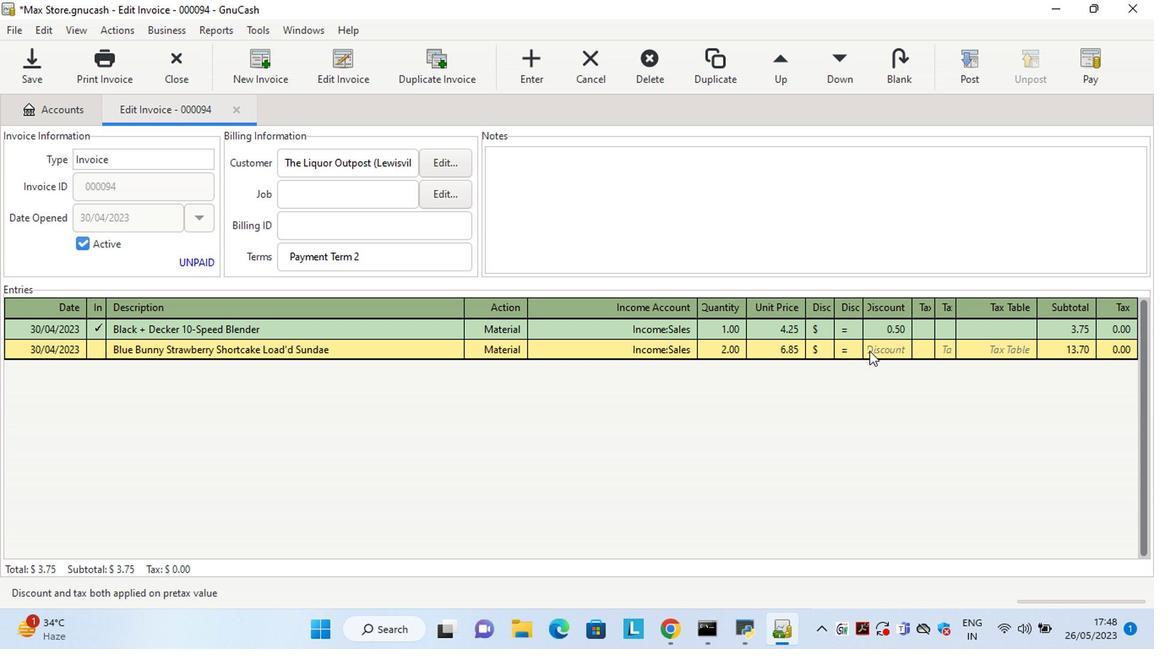
Action: Mouse pressed left at (720, 348)
Screenshot: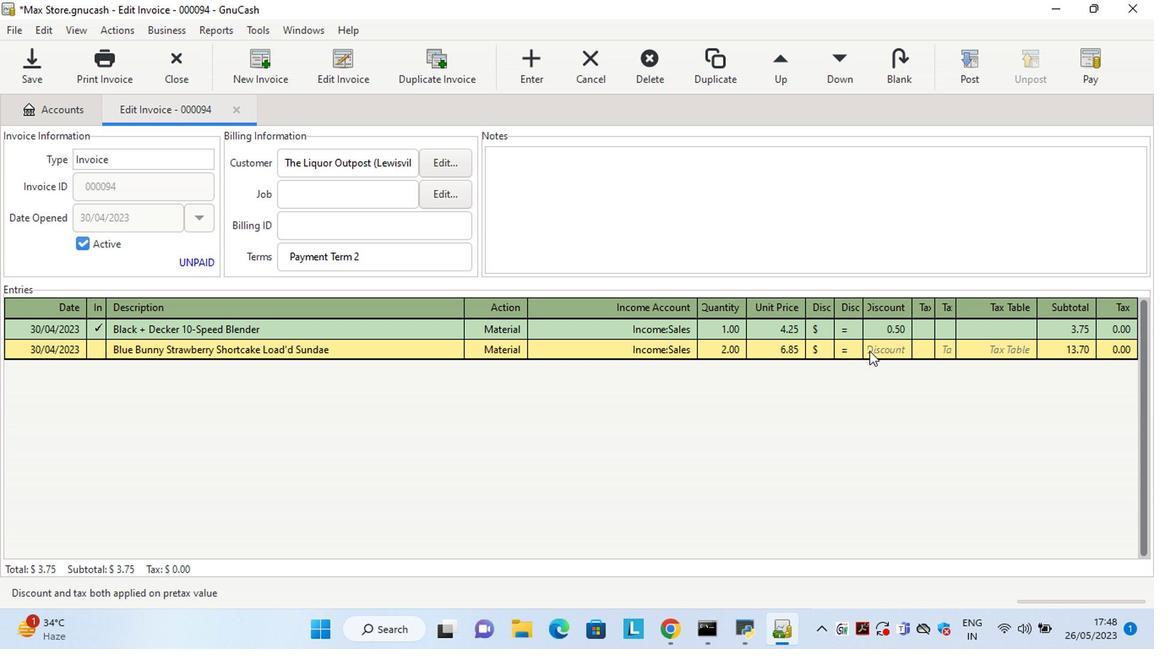 
Action: Key pressed 1.5<Key.tab><Key.tab><Key.shift>Chips<Key.space><Key.shift>Ahoy<Key.space><Key.shift>King<Key.space><Key.shift>Size<Key.space><Key.shift>Chunky<Key.space><Key.shift>Real<Key.space><Key.shift>Choclate<Key.space><Key.shift>Cookies<Key.space><Key.backspace><Key.tab>ma<Key.tab>sale<Key.tab>2<Key.tab>7.85
Screenshot: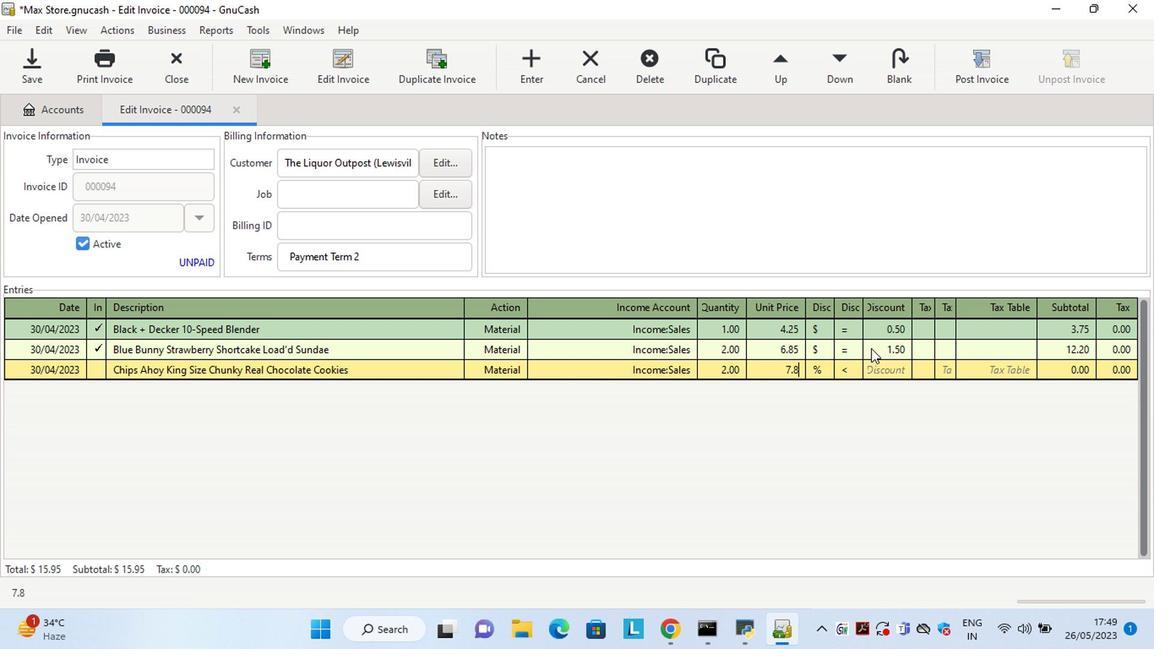 
Action: Mouse moved to (682, 365)
Screenshot: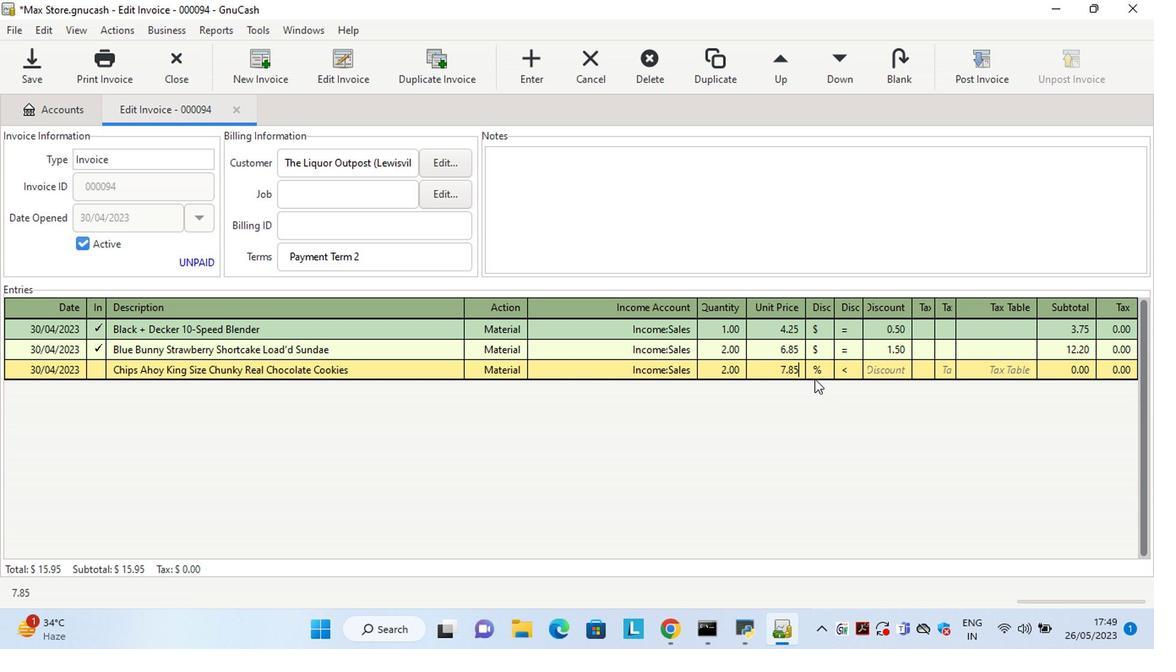 
Action: Mouse pressed left at (682, 365)
Screenshot: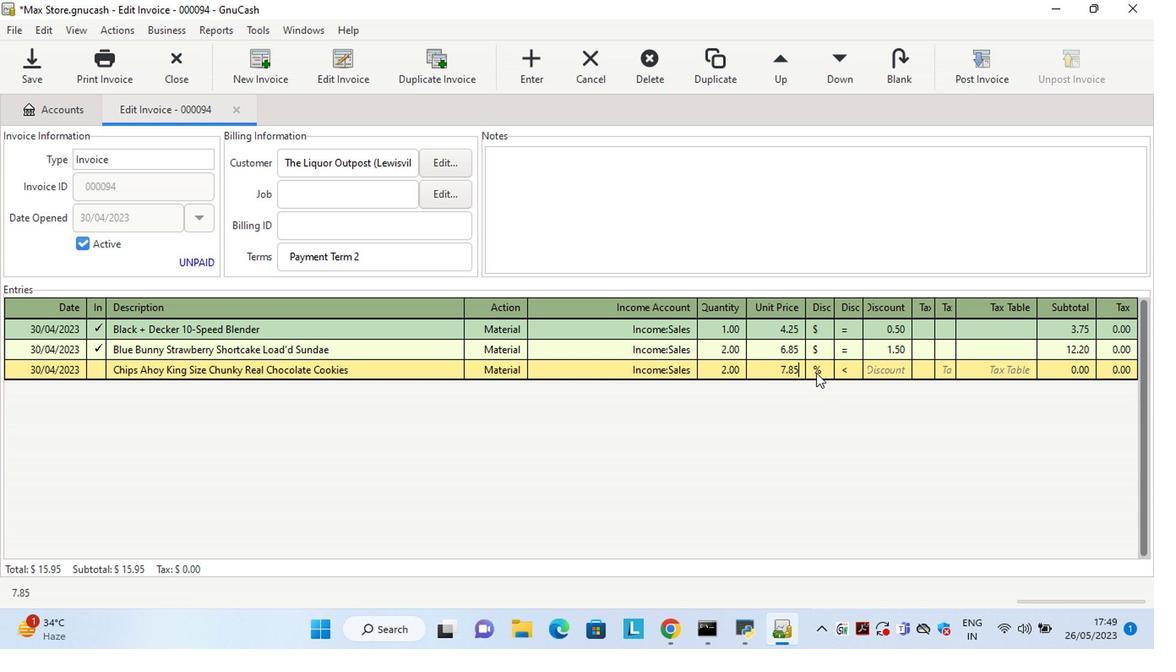 
Action: Mouse moved to (706, 367)
Screenshot: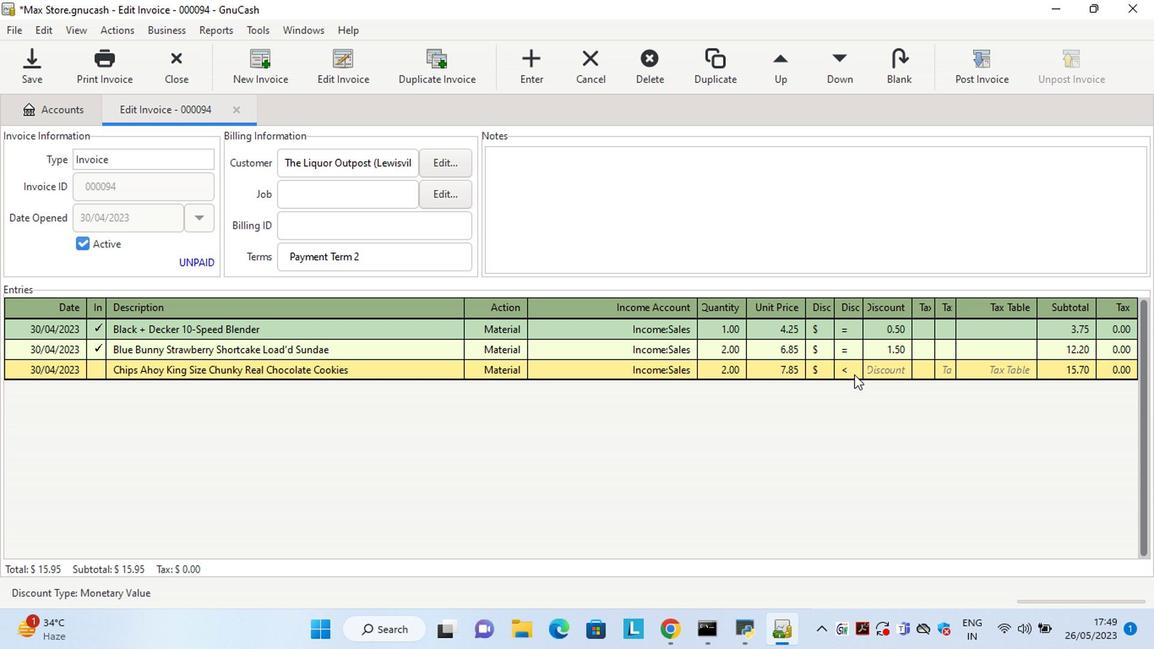 
Action: Mouse pressed left at (706, 367)
Screenshot: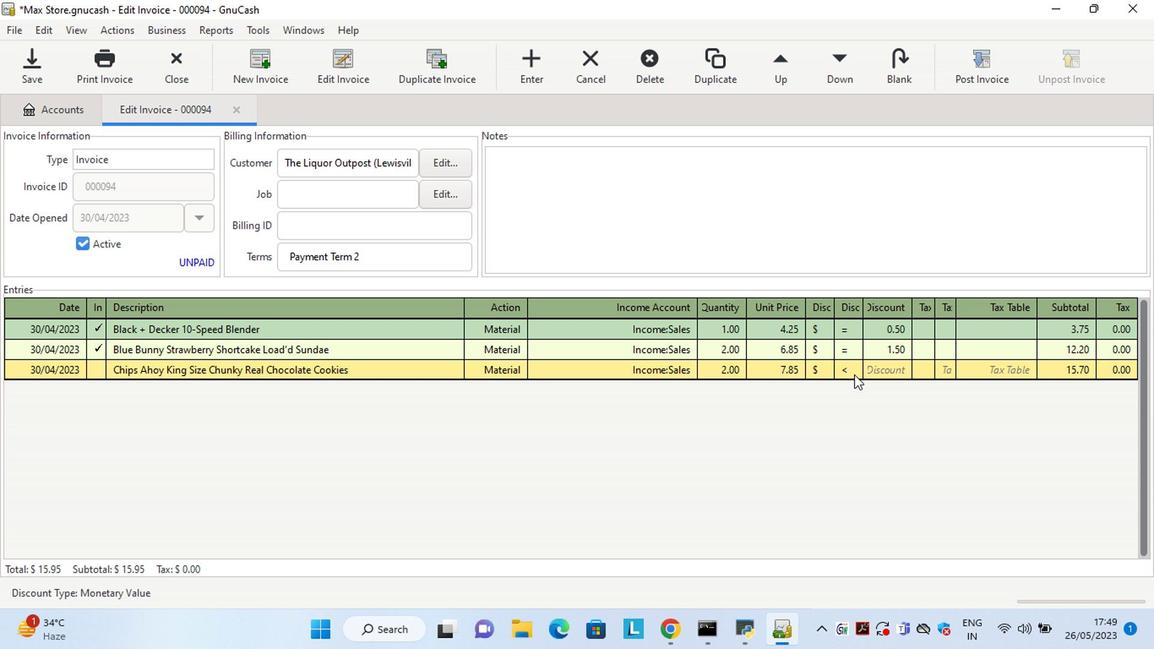 
Action: Mouse moved to (726, 363)
Screenshot: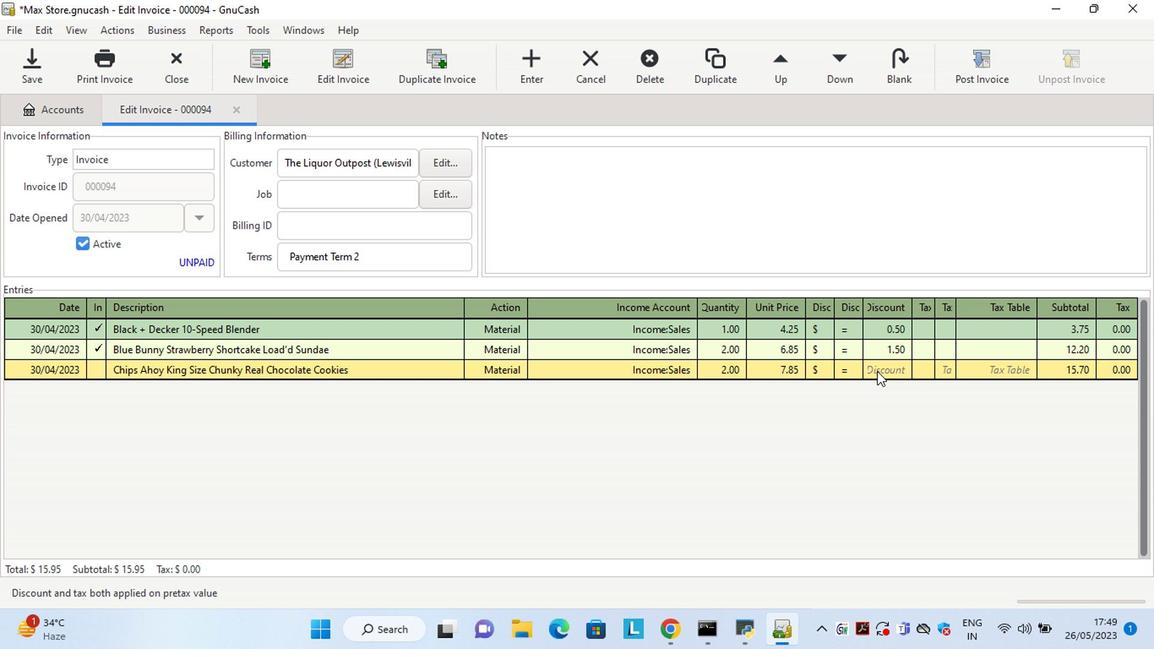 
Action: Mouse pressed left at (726, 363)
Screenshot: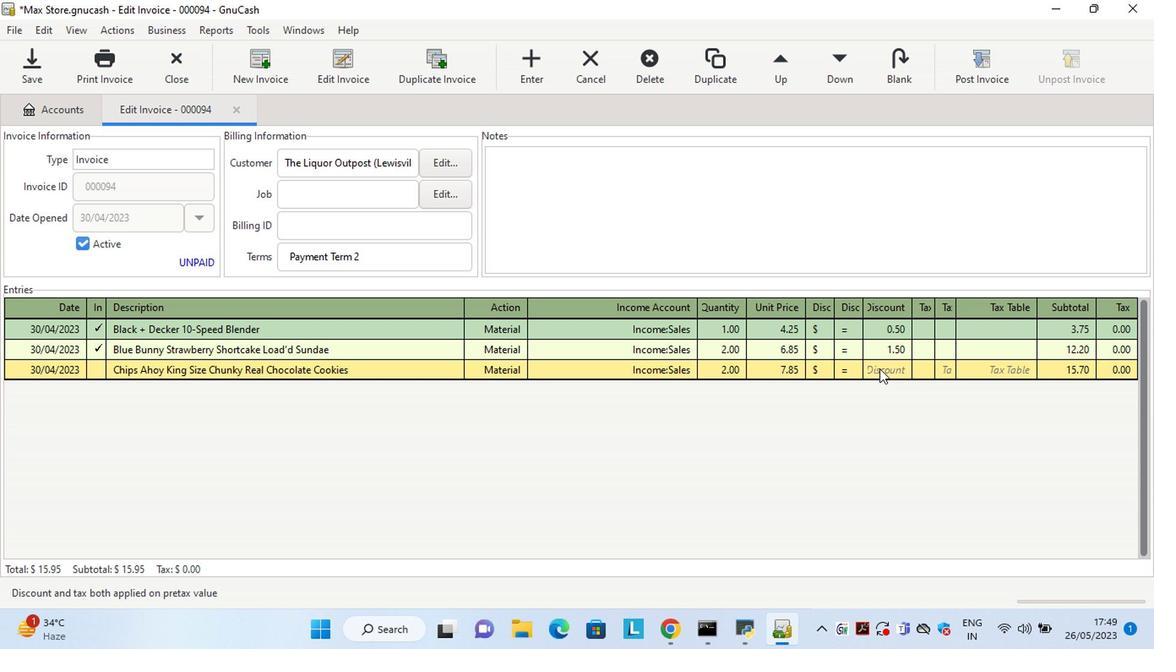 
Action: Key pressed 2<Key.tab>
Screenshot: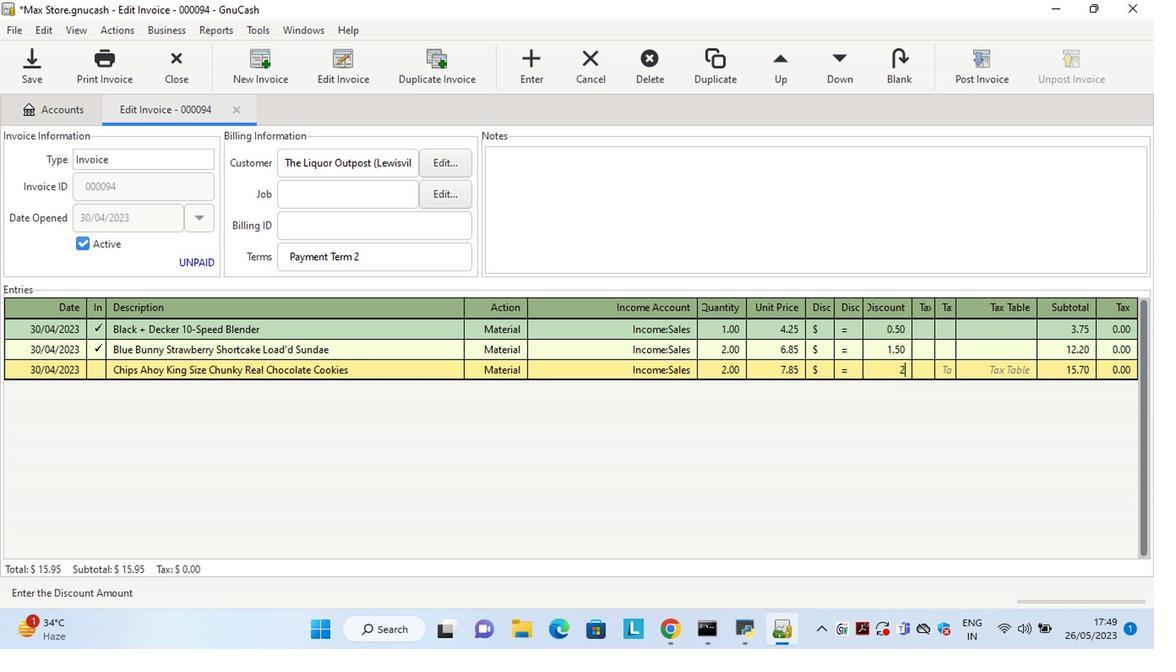 
Action: Mouse moved to (684, 282)
Screenshot: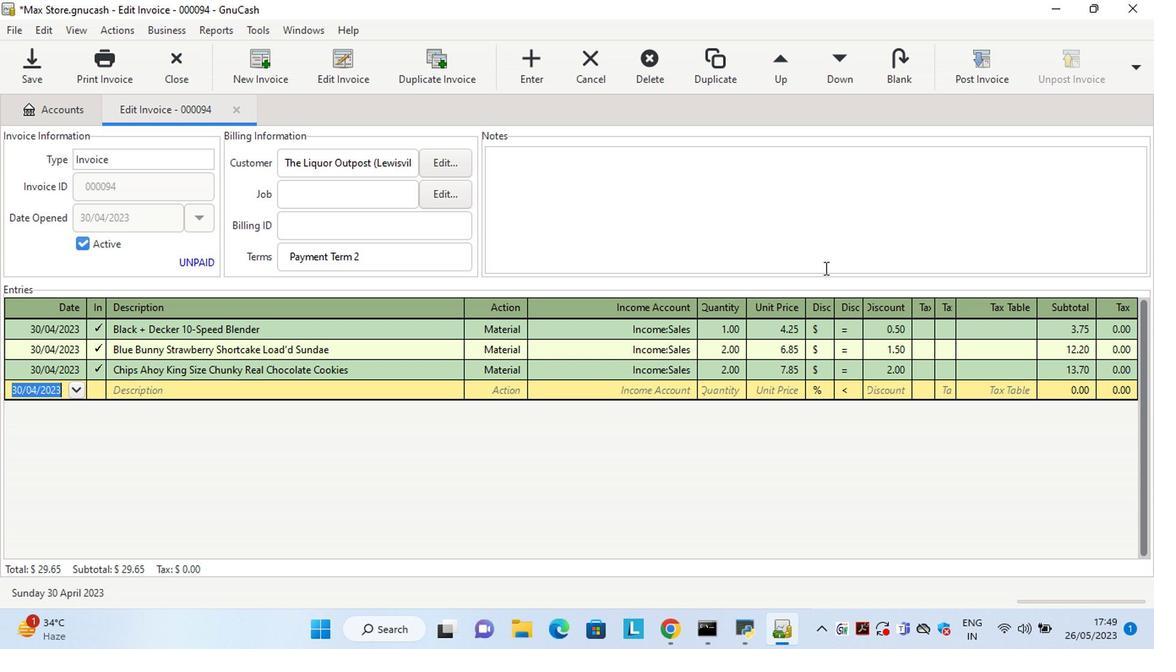 
Action: Mouse pressed left at (684, 282)
Screenshot: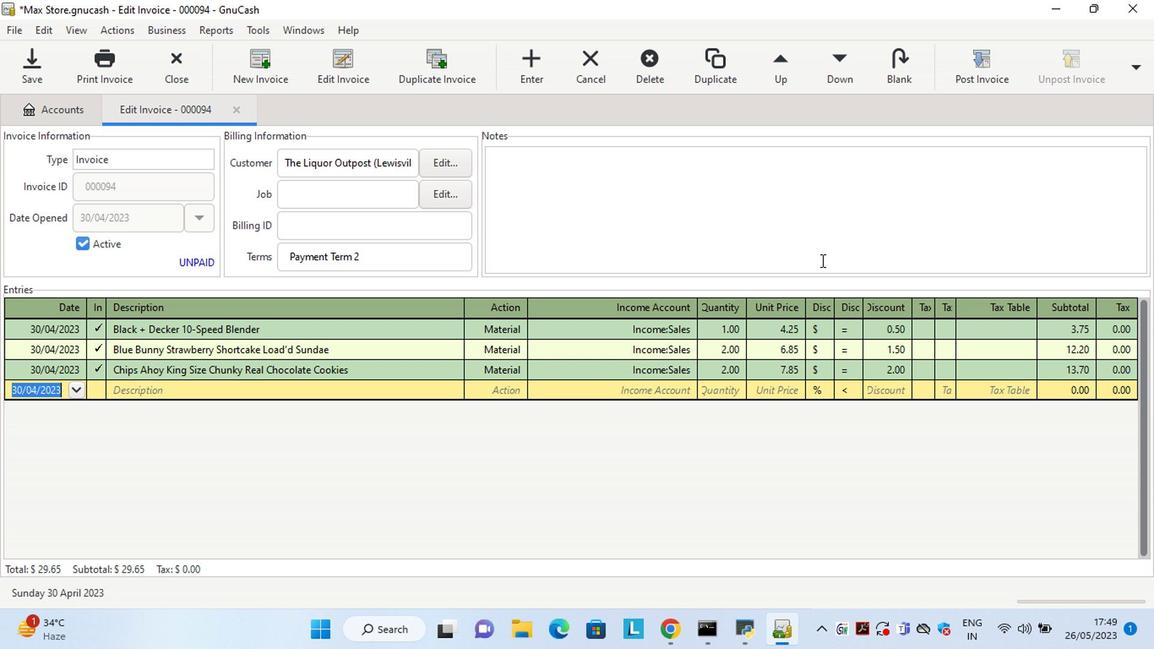 
Action: Key pressed <Key.shift>Looking<Key.space>forward<Key.space>to<Key.space>serving<Key.space>you<Key.space>aain.
Screenshot: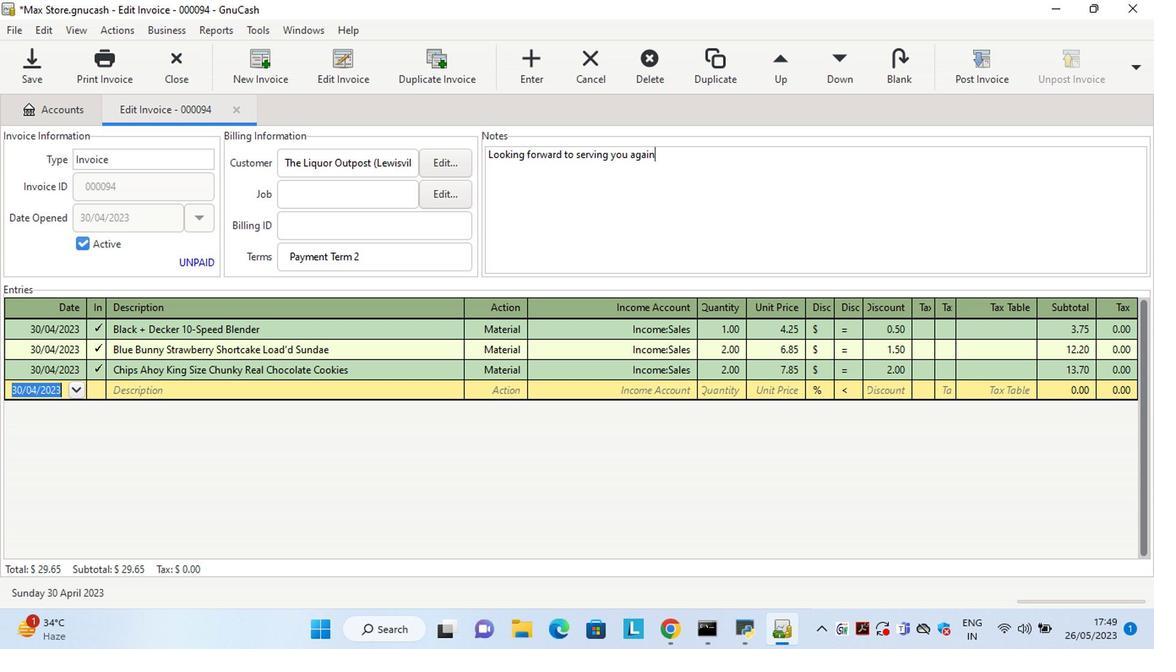 
Action: Mouse moved to (787, 137)
Screenshot: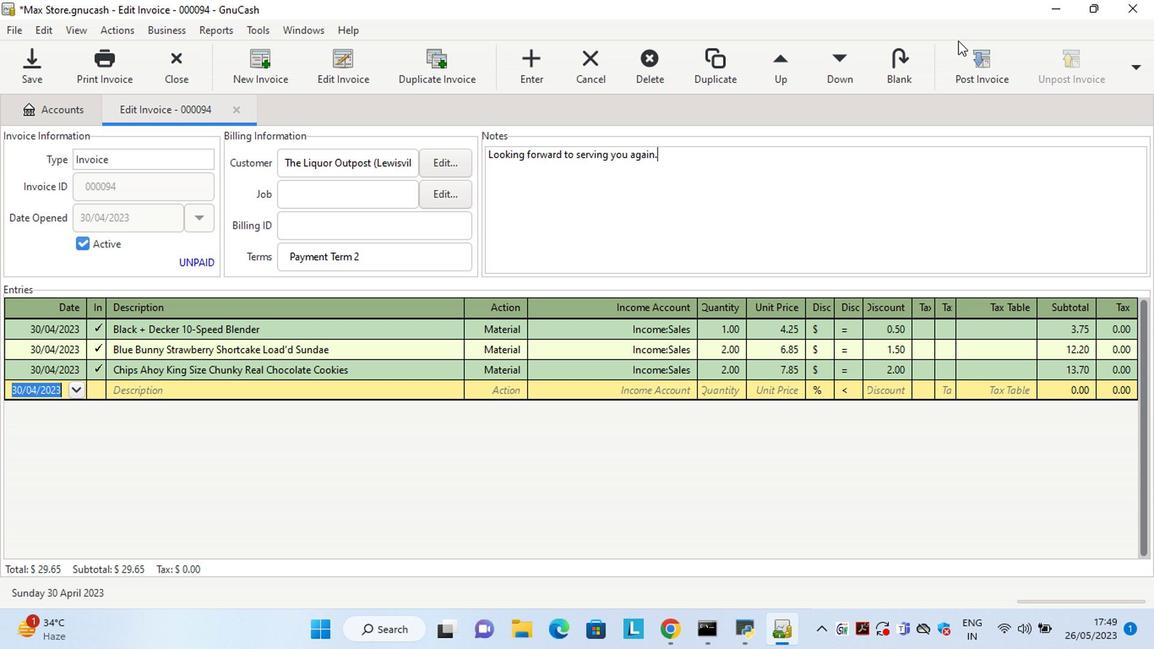 
Action: Key pressed <Key.left>
Screenshot: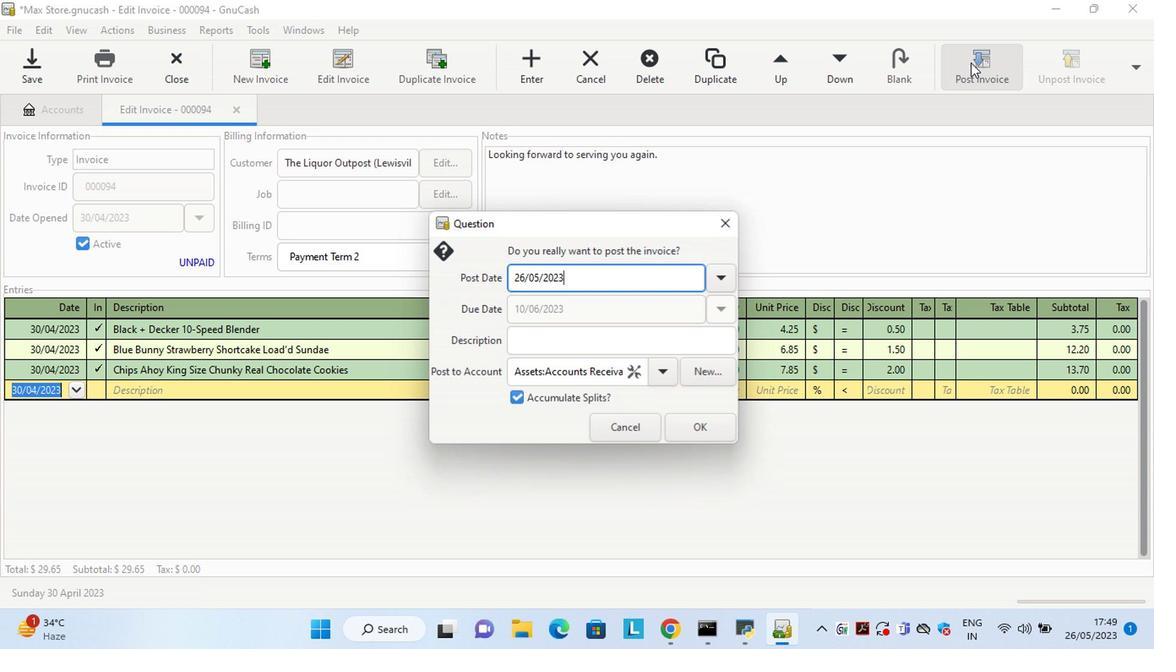 
Action: Mouse moved to (601, 289)
Screenshot: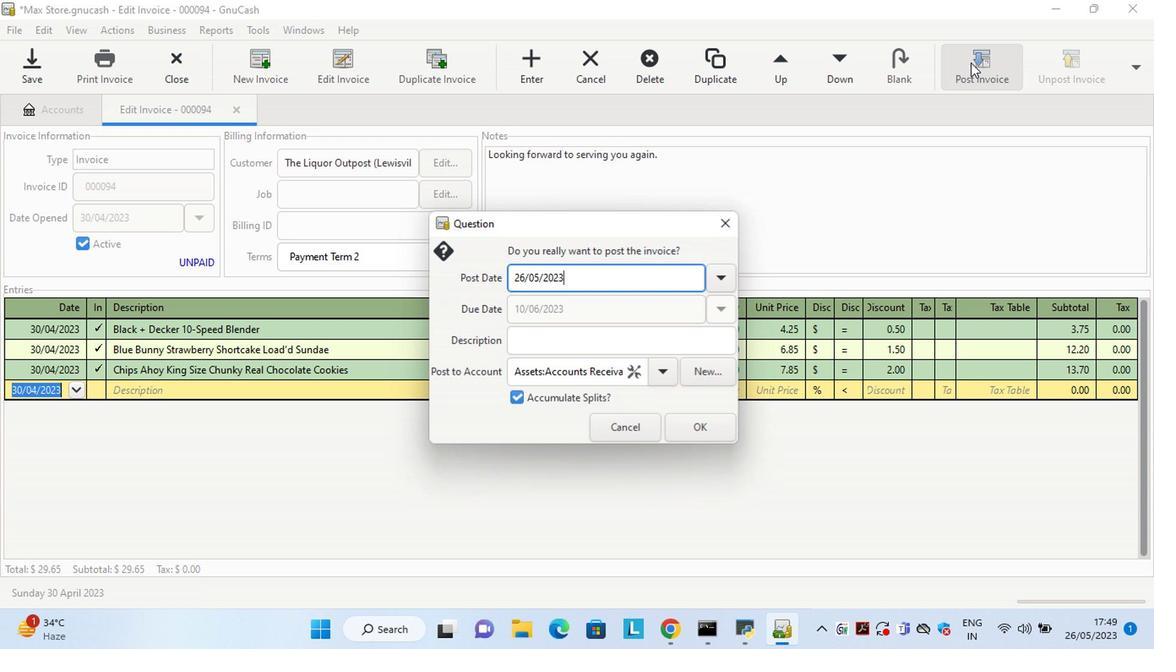 
Action: Key pressed <Key.left><Key.left><Key.left><Key.left><Key.left><Key.left><Key.left><Key.left><Key.left><Key.left><Key.left><Key.left><Key.left><Key.left><Key.left><Key.left><Key.left><Key.left><Key.left><Key.left><Key.left><Key.left><Key.left><Key.left><Key.left><Key.left><Key.left><Key.left><Key.left><Key.left><Key.left><Key.left><Key.left><Key.left><Key.left><Key.left><Key.left><Key.left>3<Key.delete>4
Screenshot: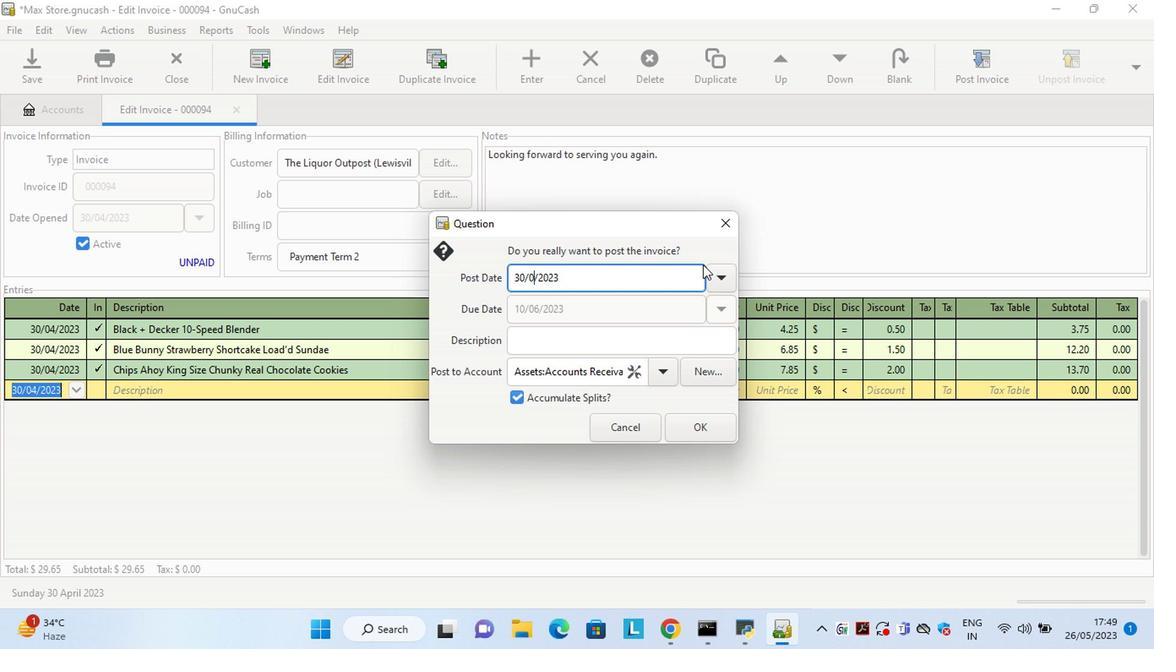 
Action: Mouse moved to (596, 415)
Screenshot: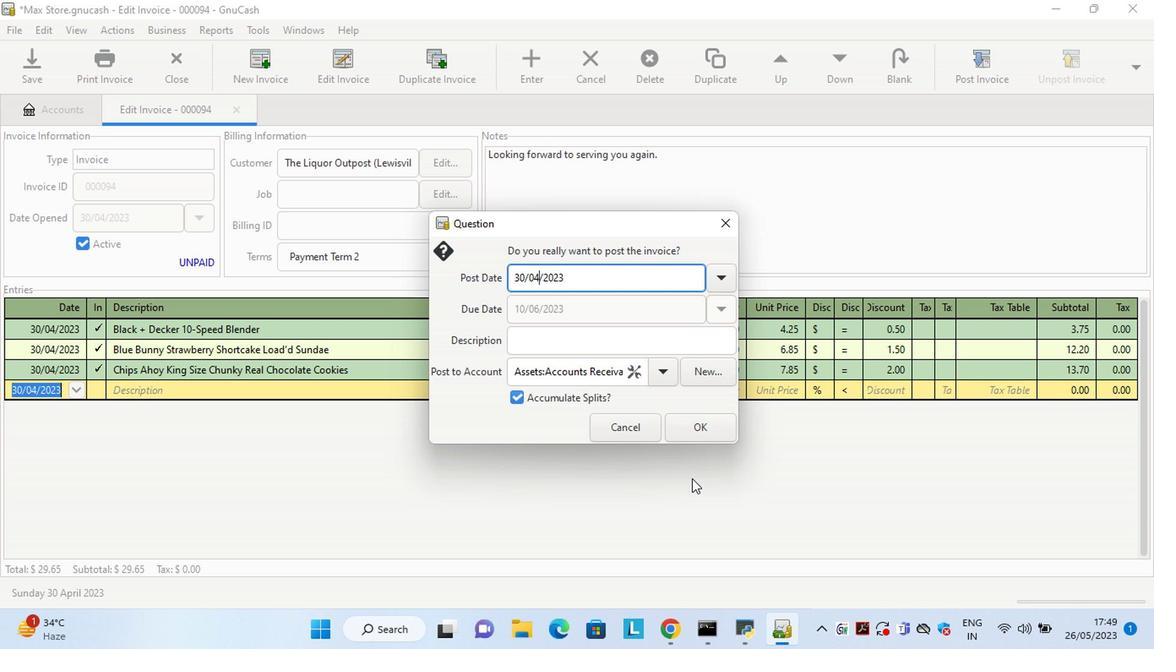 
Action: Mouse pressed left at (596, 415)
Screenshot: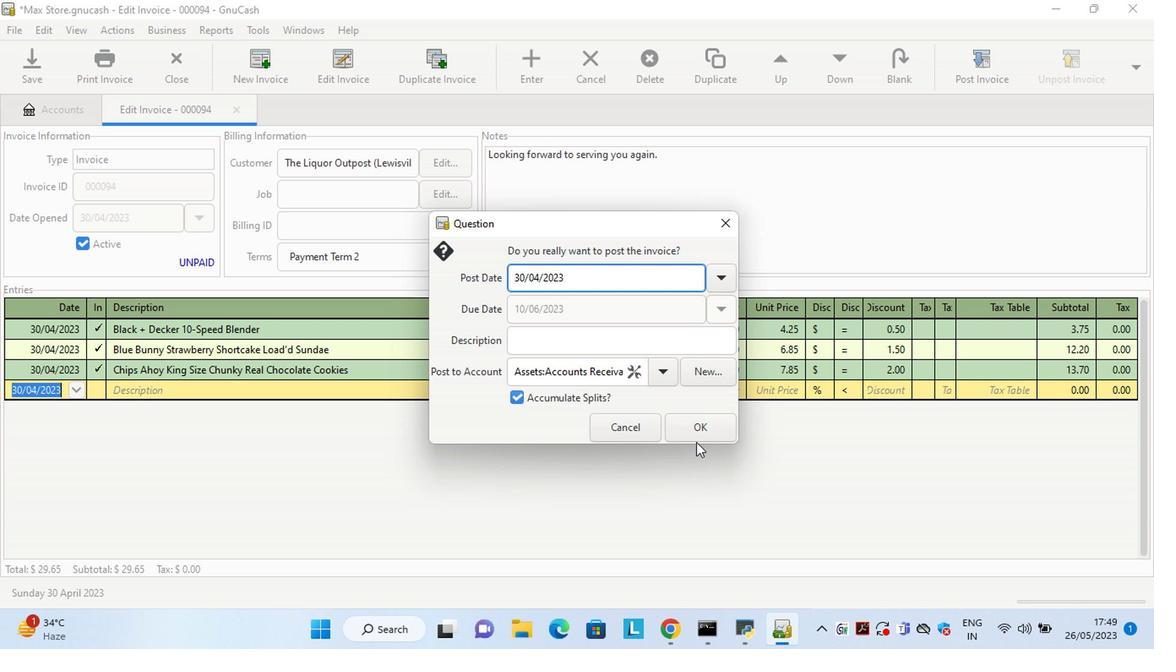 
Action: Mouse moved to (596, 405)
Screenshot: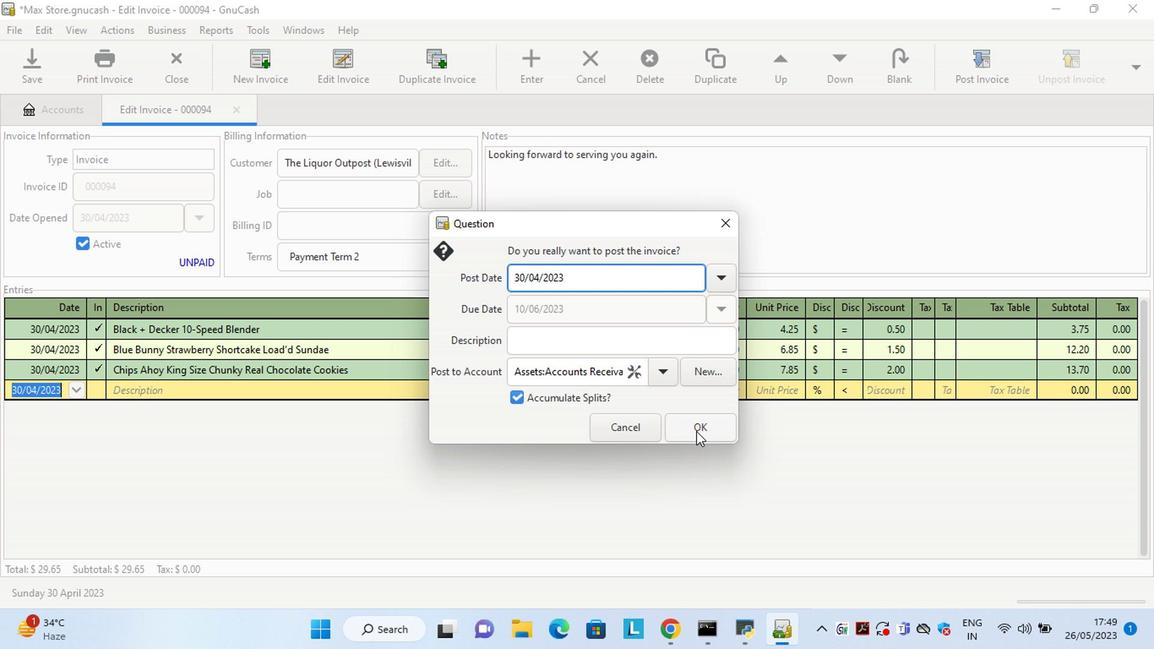 
Action: Mouse pressed left at (596, 405)
Screenshot: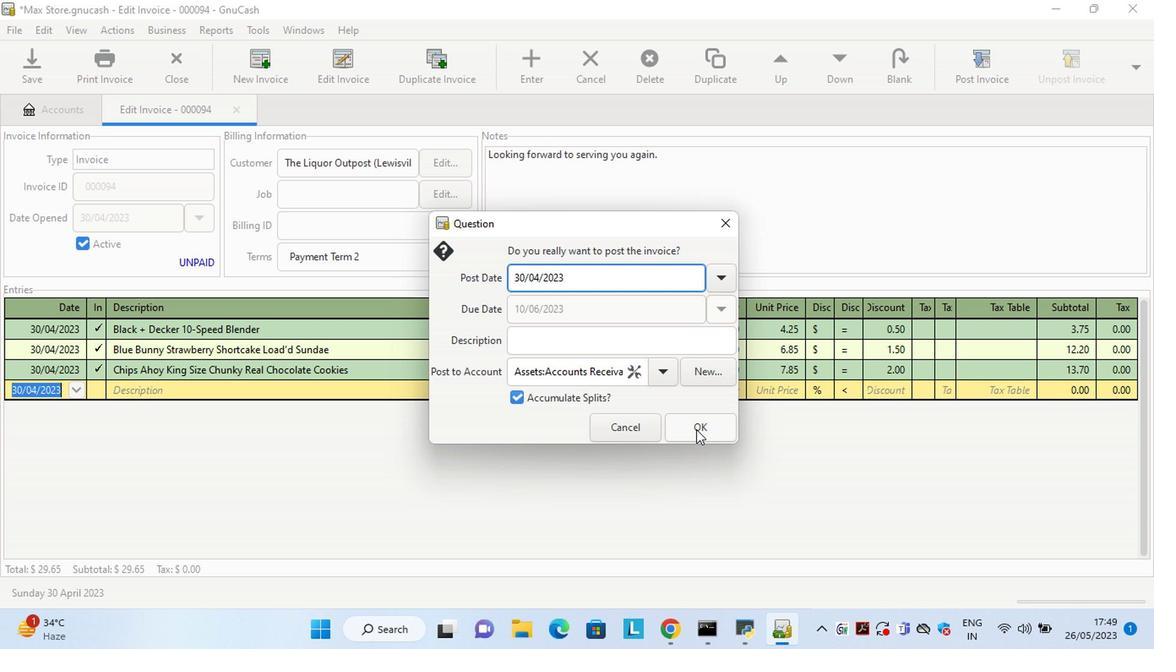 
Action: Mouse moved to (874, 155)
Screenshot: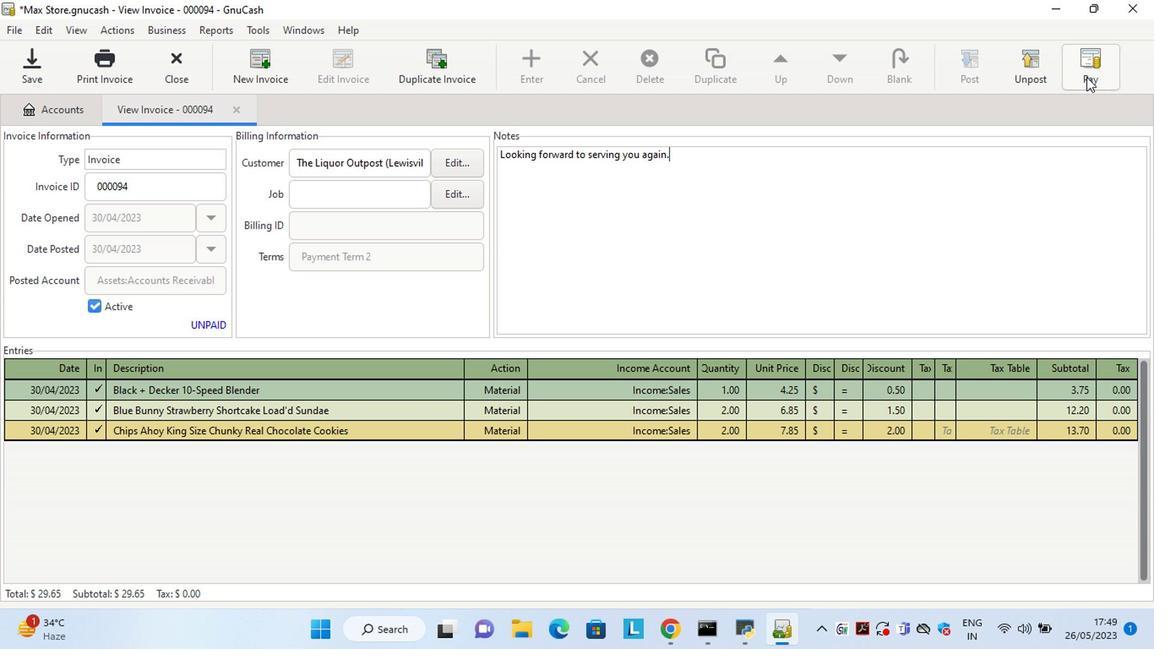 
Action: Mouse pressed left at (874, 155)
Screenshot: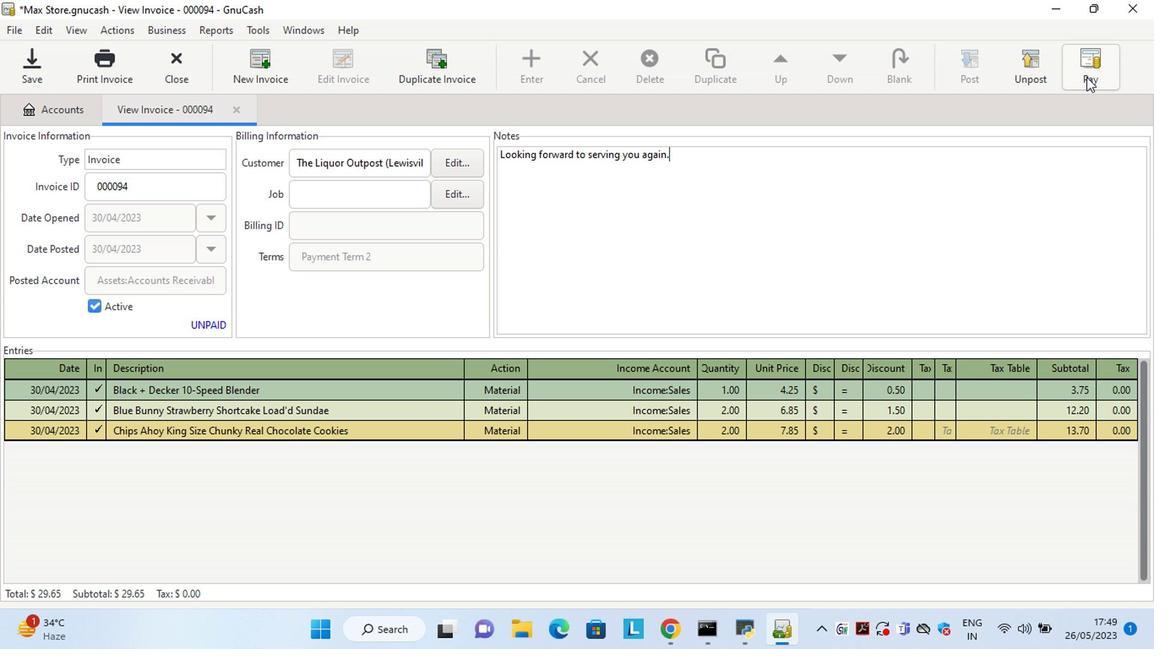 
Action: Mouse moved to (439, 329)
Screenshot: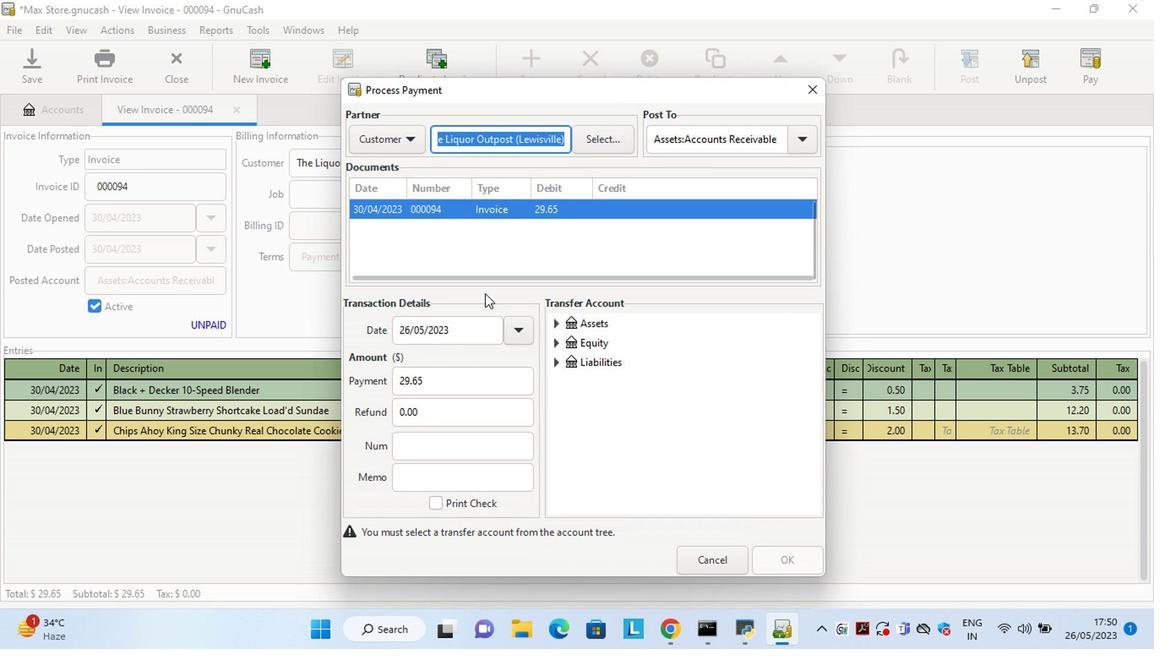 
Action: Mouse pressed left at (439, 329)
Screenshot: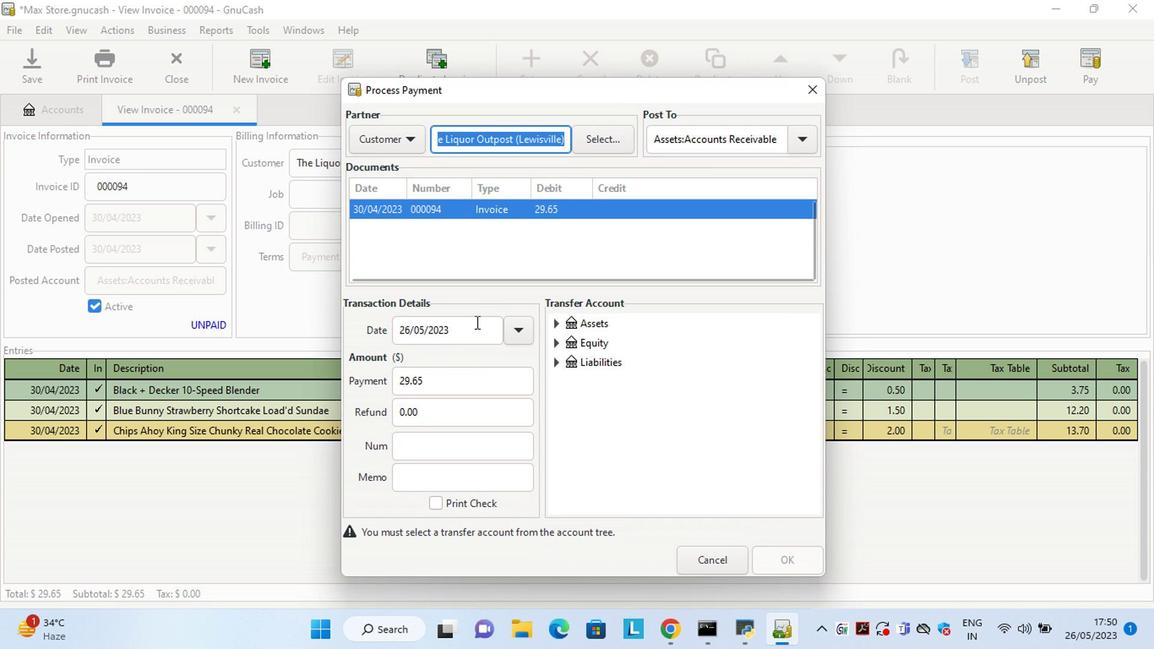 
Action: Key pressed <Key.left><Key.left><Key.left><Key.left><Key.left><Key.left><Key.left><Key.left><Key.left><Key.left><Key.left><Key.left><Key.left><Key.left><Key.left><Key.left><Key.left><Key.left><Key.left><Key.left><Key.left><Key.left><Key.left><Key.left><Key.left><Key.left><Key.left><Key.left><Key.left><Key.left><Key.left><Key.left><Key.left><Key.left><Key.delete><Key.delete>15
Screenshot: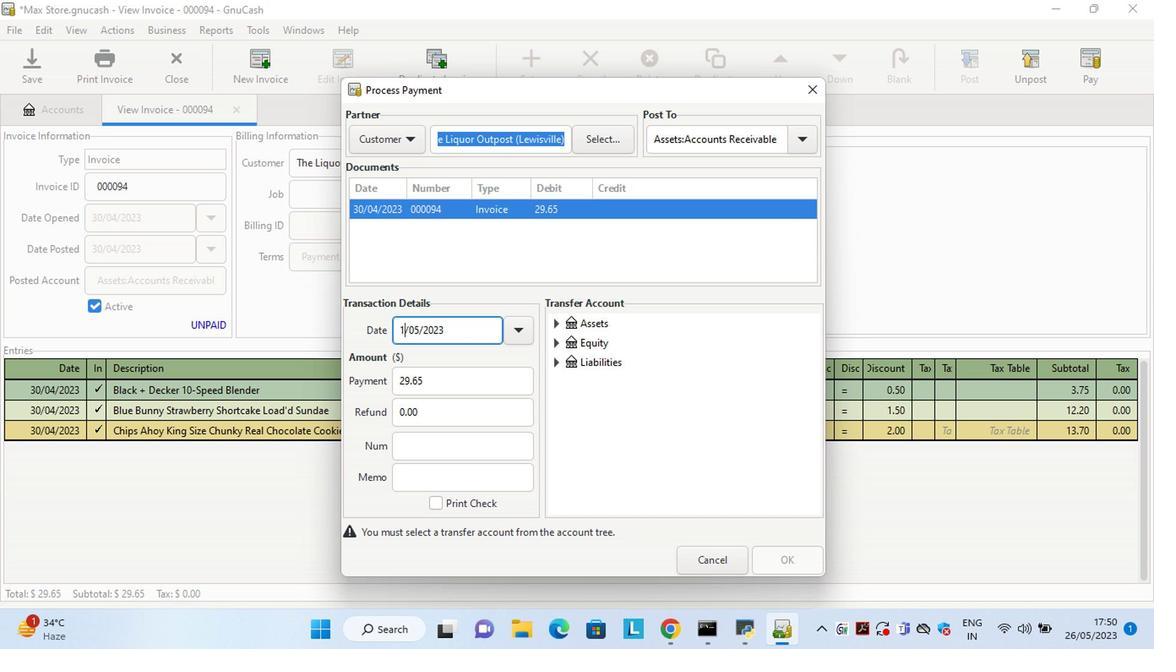 
Action: Mouse moved to (497, 329)
Screenshot: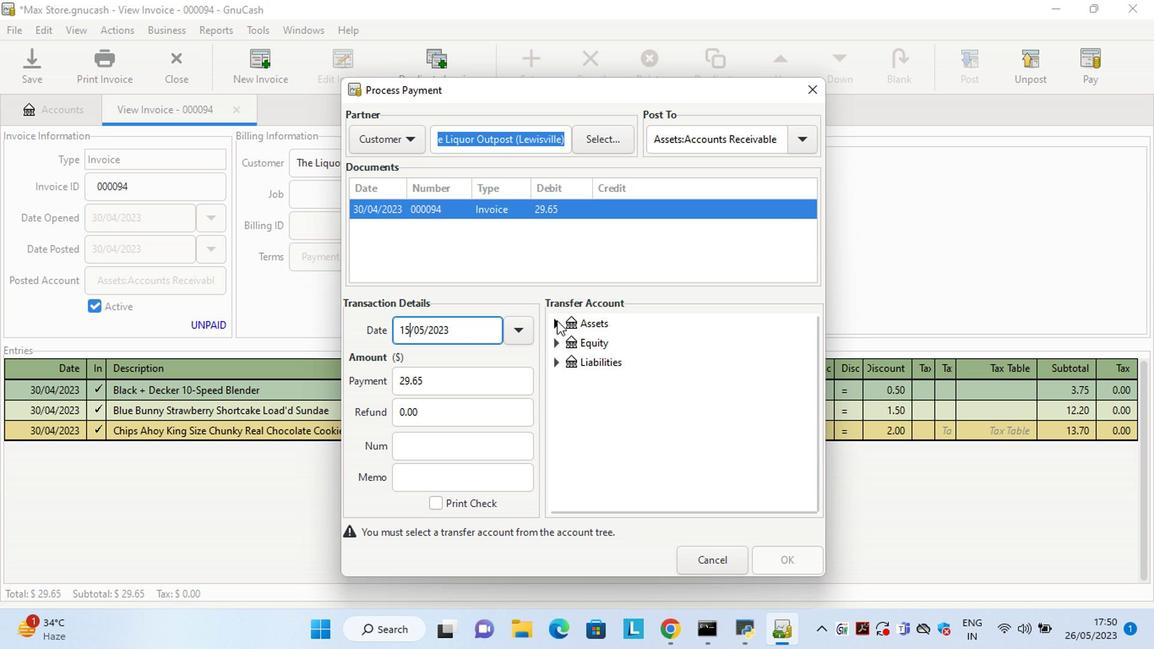 
Action: Mouse pressed left at (497, 329)
Screenshot: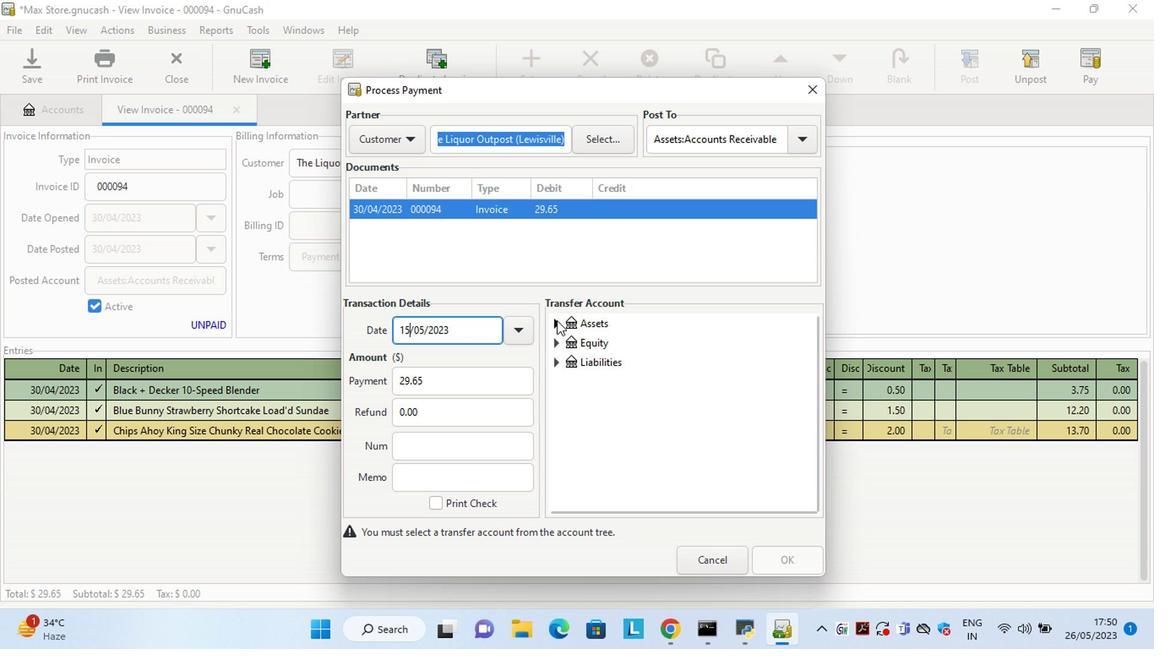 
Action: Mouse moved to (506, 343)
Screenshot: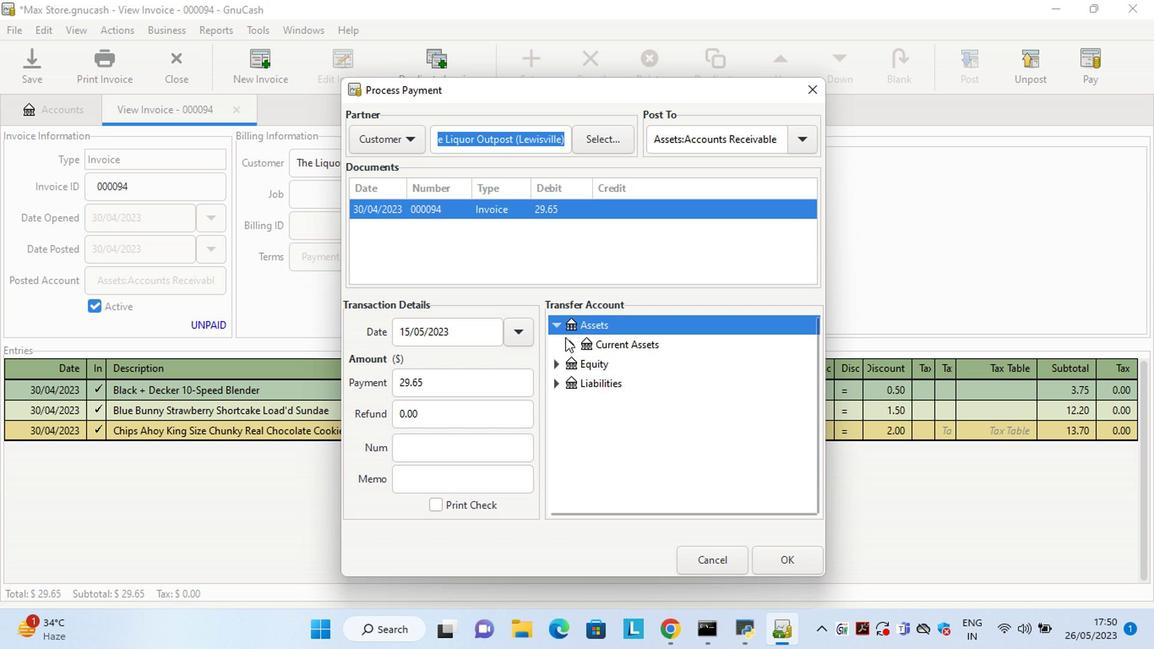 
Action: Mouse pressed left at (506, 343)
Screenshot: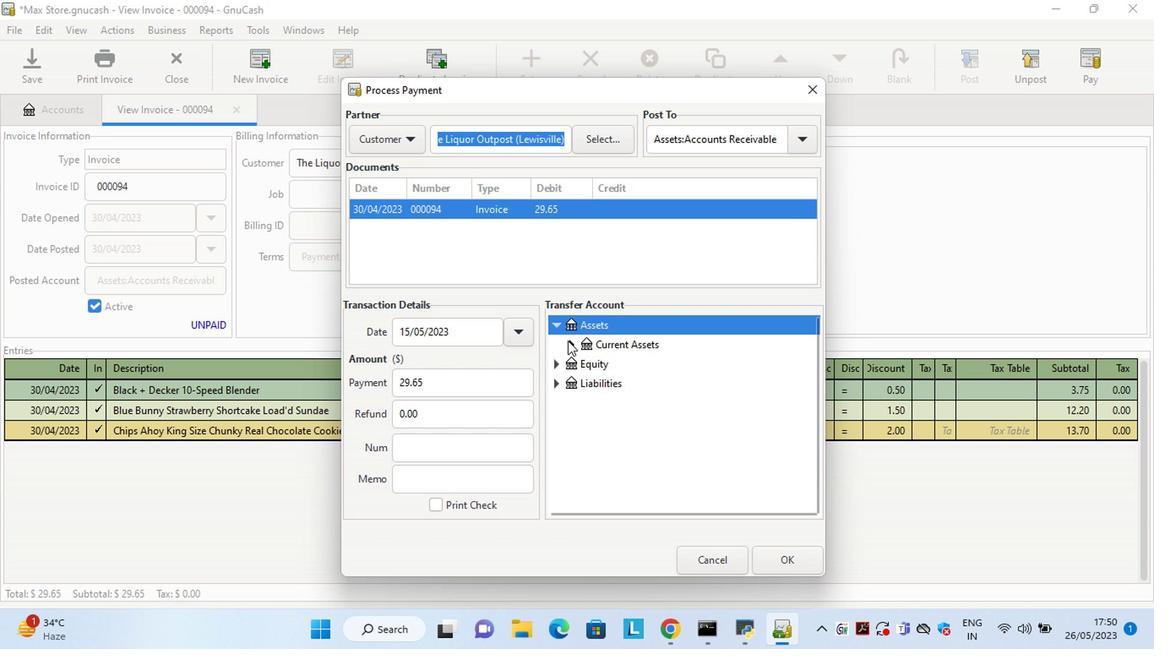 
Action: Mouse moved to (543, 361)
Screenshot: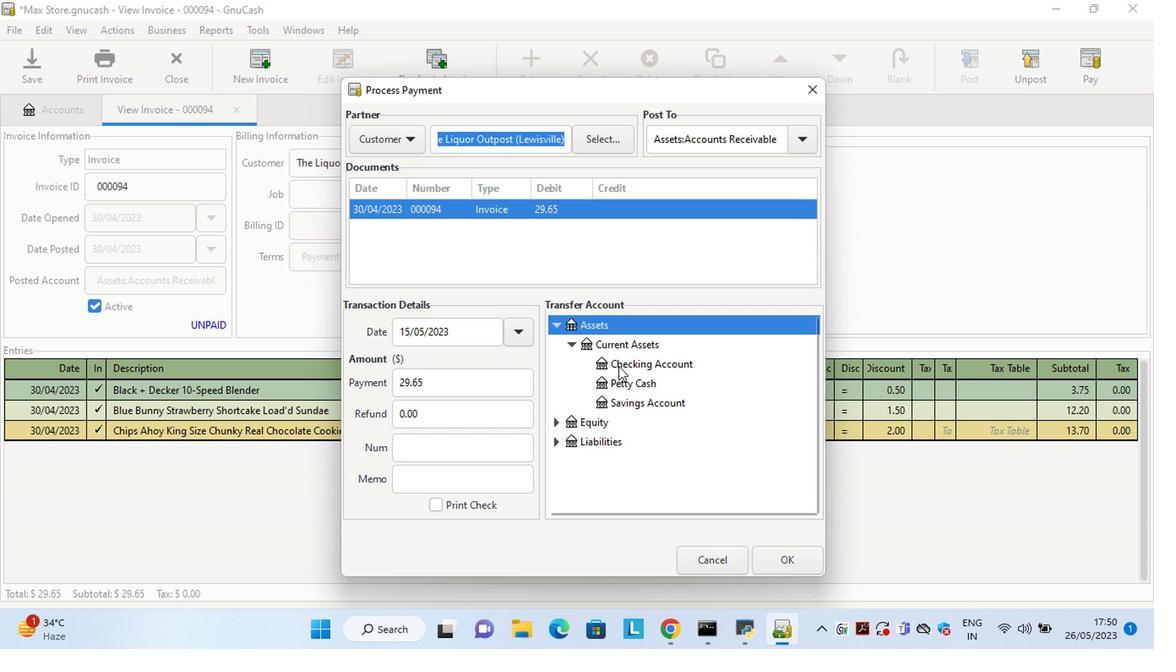 
Action: Mouse pressed left at (543, 361)
Screenshot: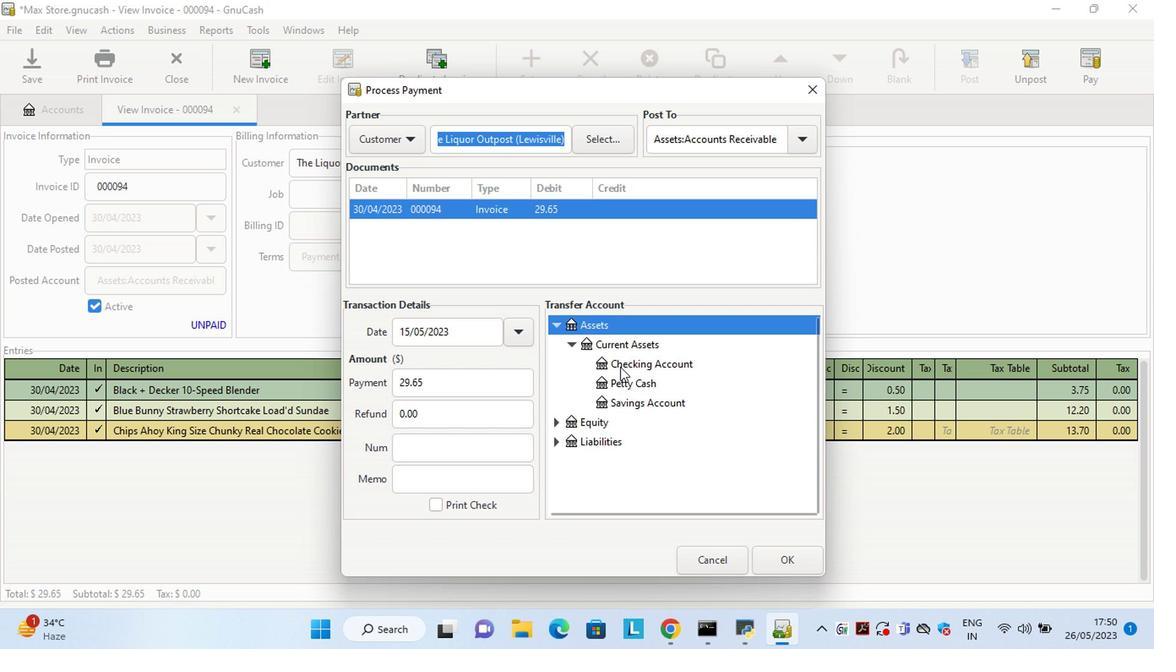 
Action: Mouse moved to (657, 497)
Screenshot: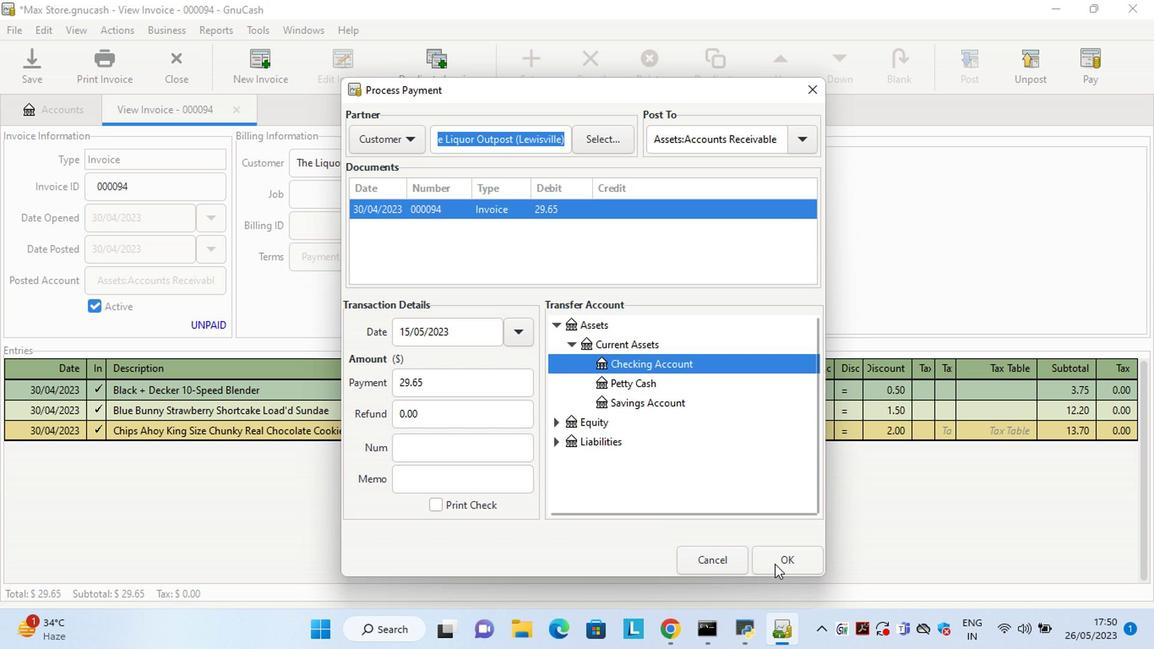 
Action: Mouse pressed left at (657, 497)
Screenshot: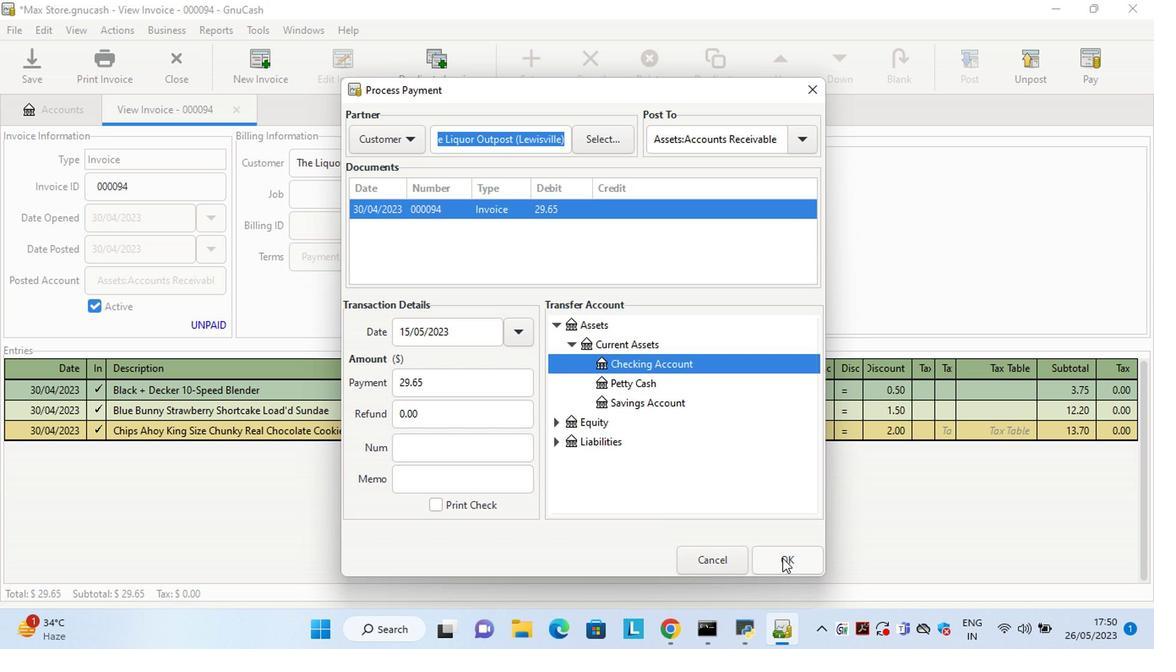 
Action: Mouse moved to (172, 149)
Screenshot: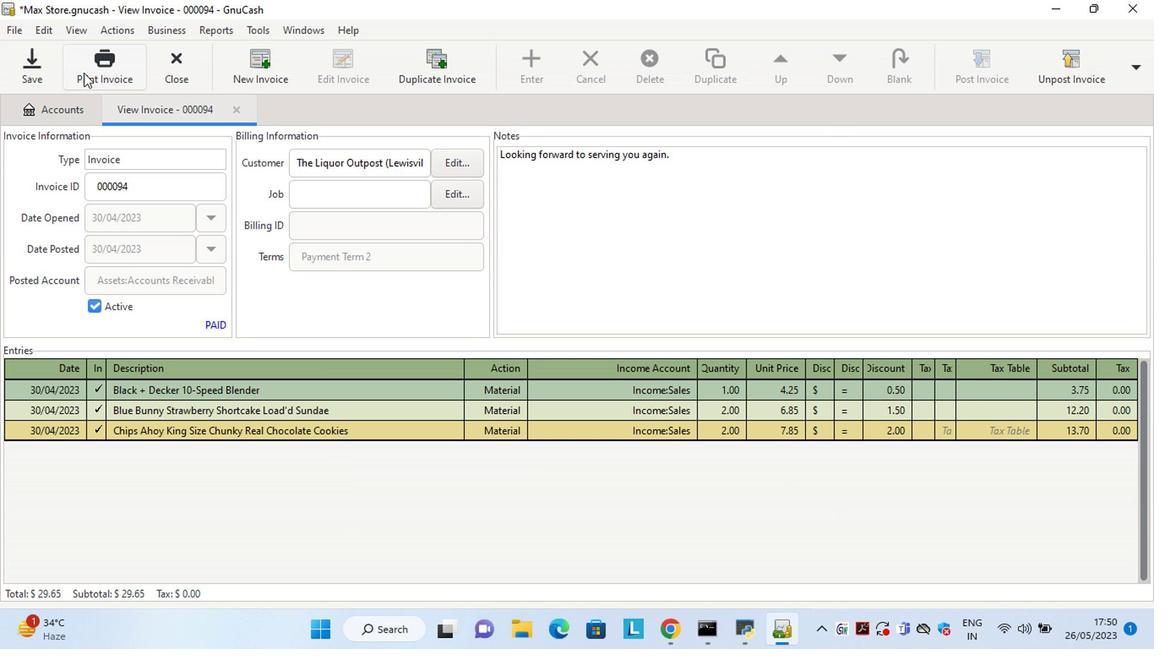 
Action: Mouse pressed left at (172, 149)
Screenshot: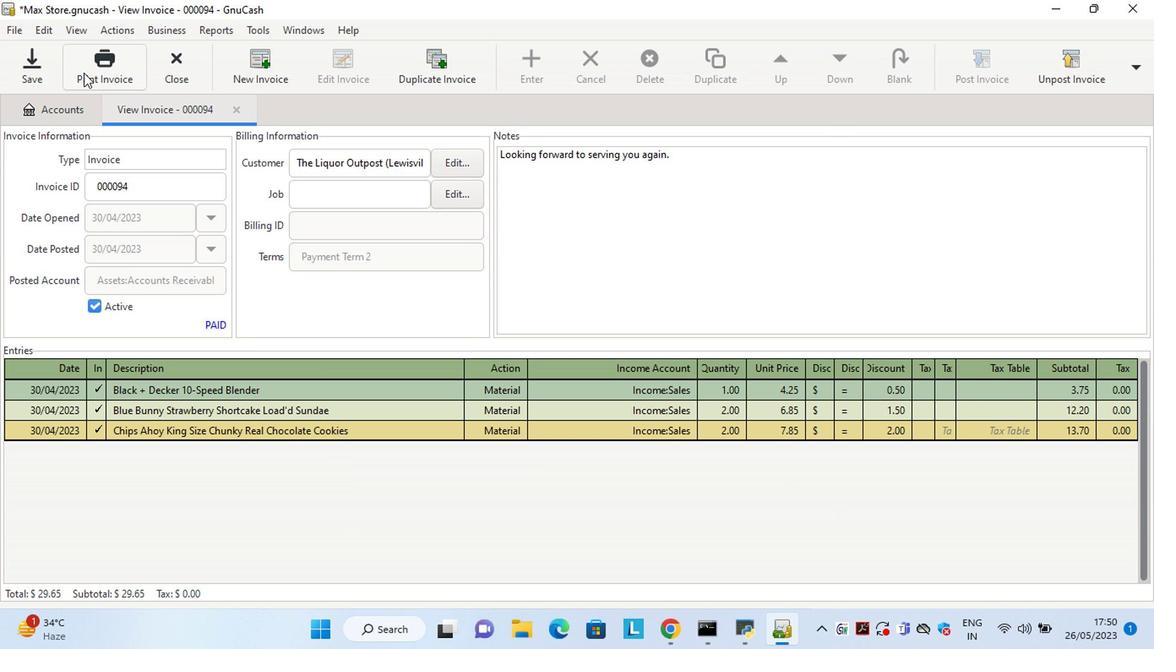 
Action: Mouse moved to (323, 159)
Screenshot: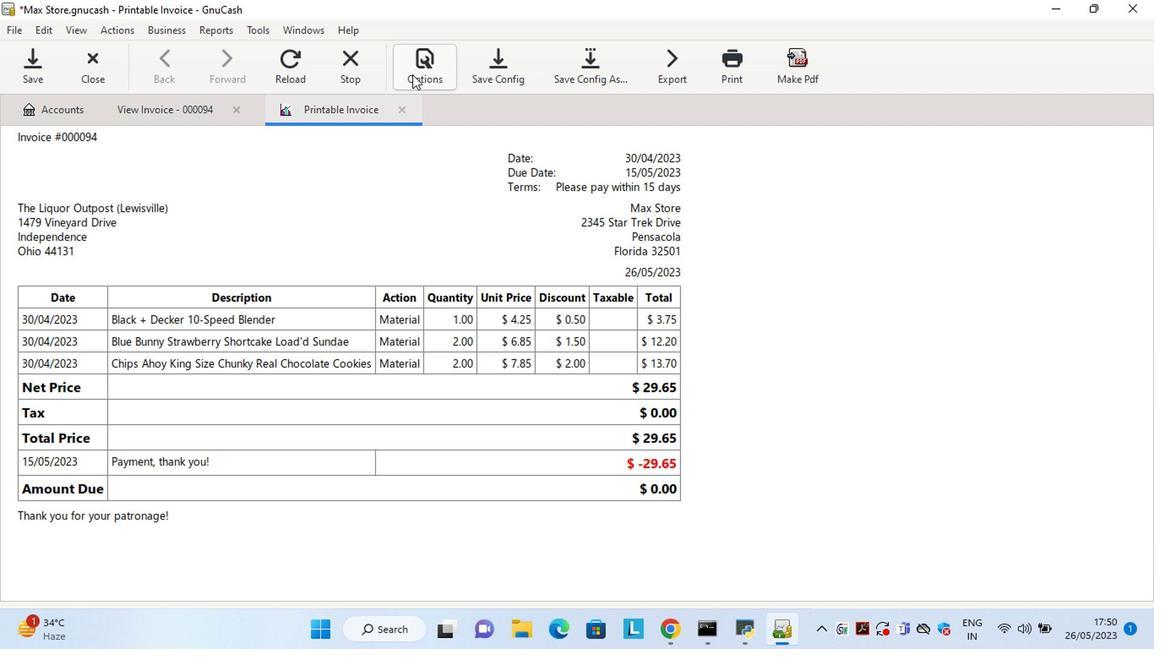 
Action: Mouse pressed left at (394, 152)
Screenshot: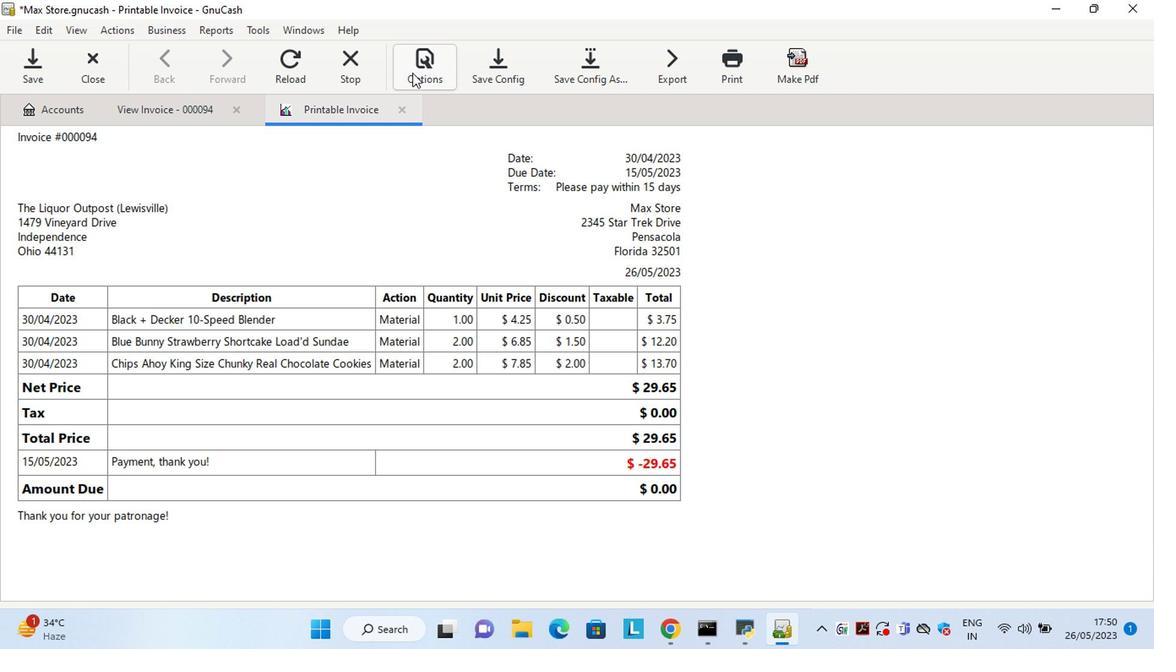 
Action: Mouse moved to (232, 218)
Screenshot: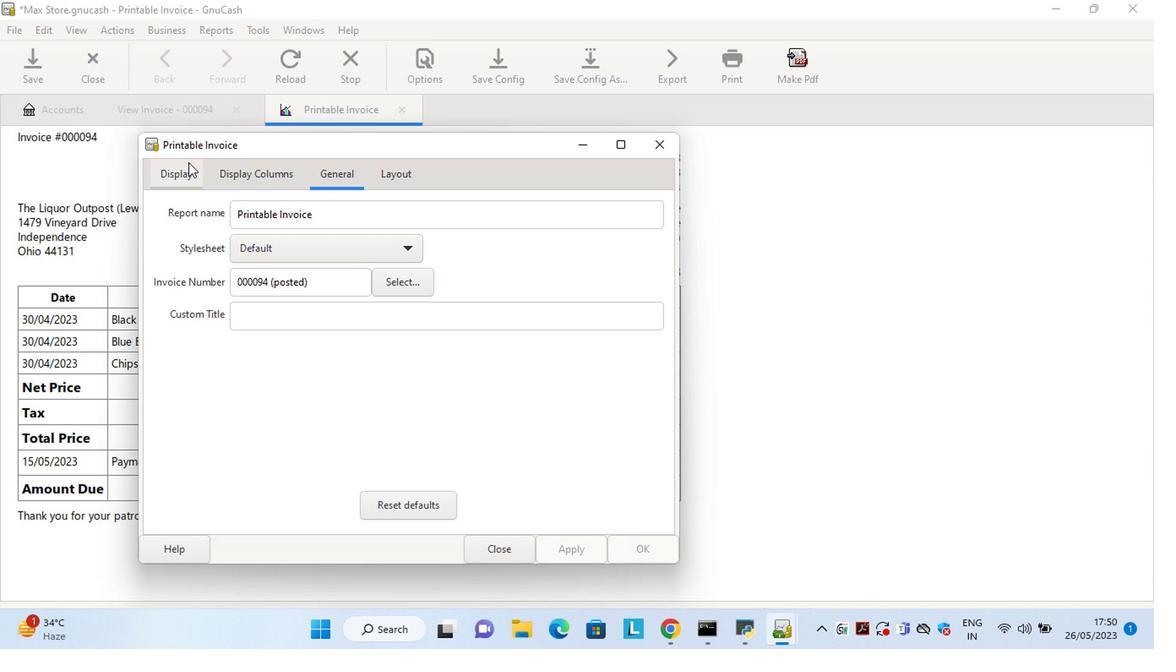 
Action: Mouse pressed left at (232, 218)
Screenshot: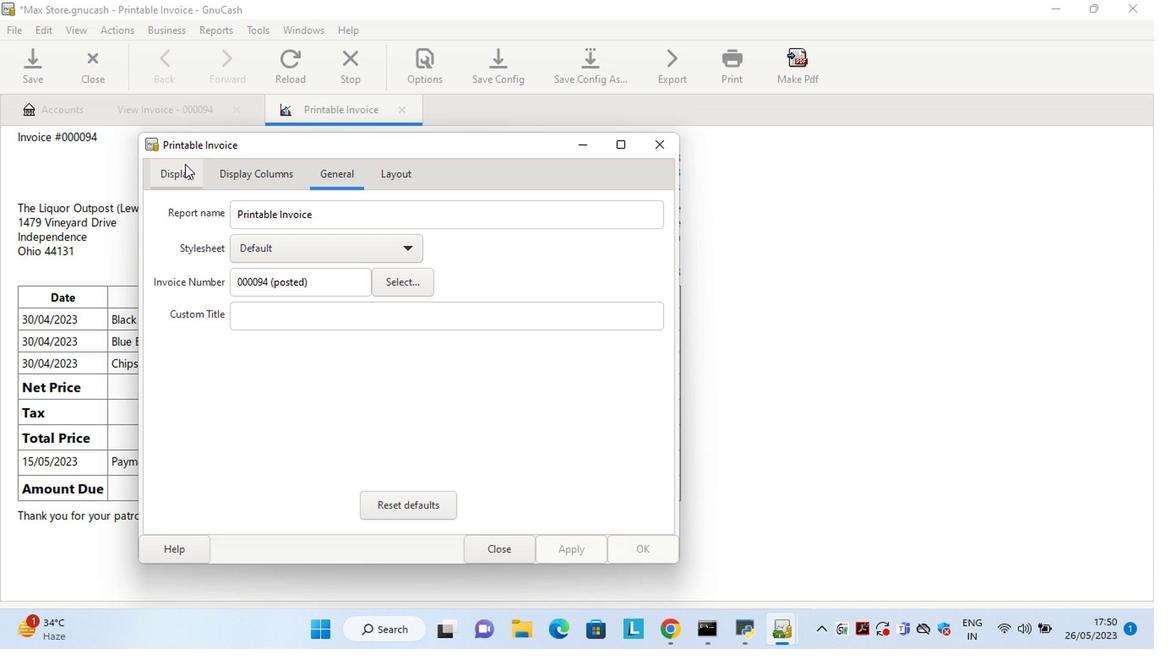 
Action: Mouse moved to (299, 359)
Screenshot: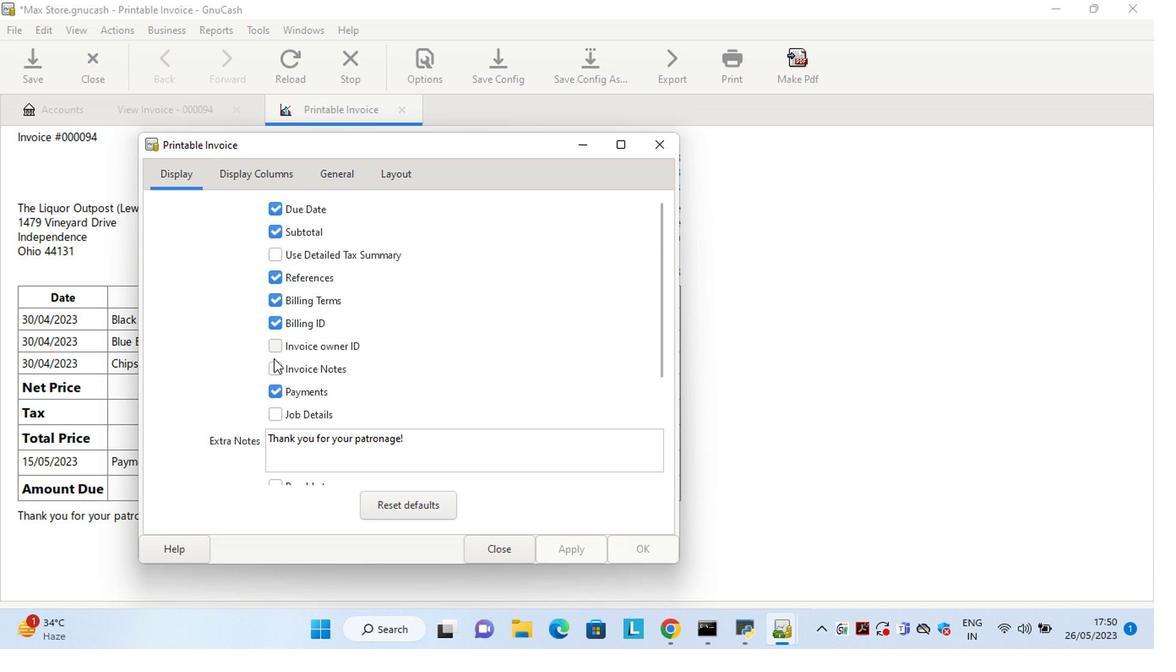 
Action: Mouse pressed left at (299, 359)
Screenshot: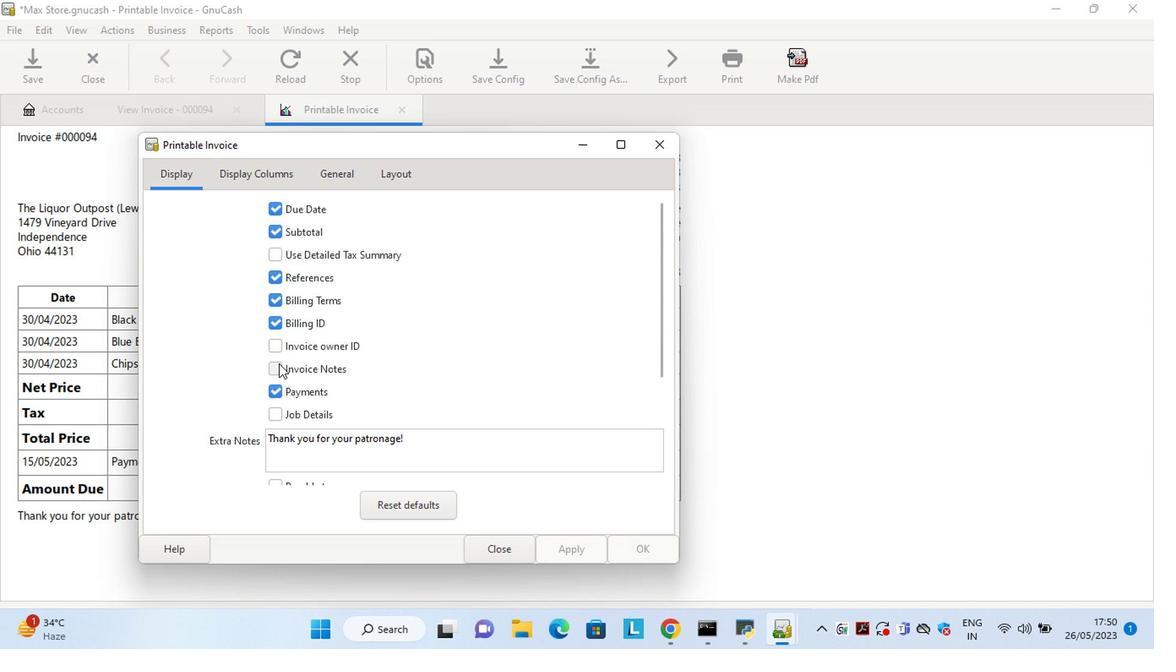 
Action: Mouse moved to (494, 483)
Screenshot: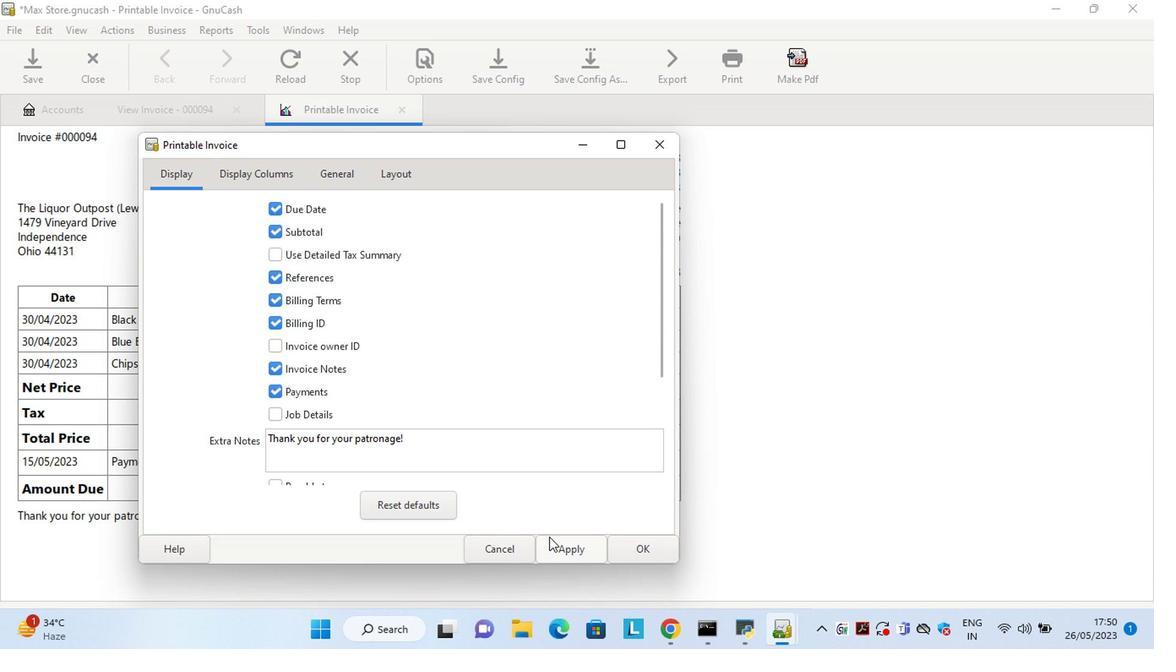 
Action: Mouse pressed left at (494, 483)
Screenshot: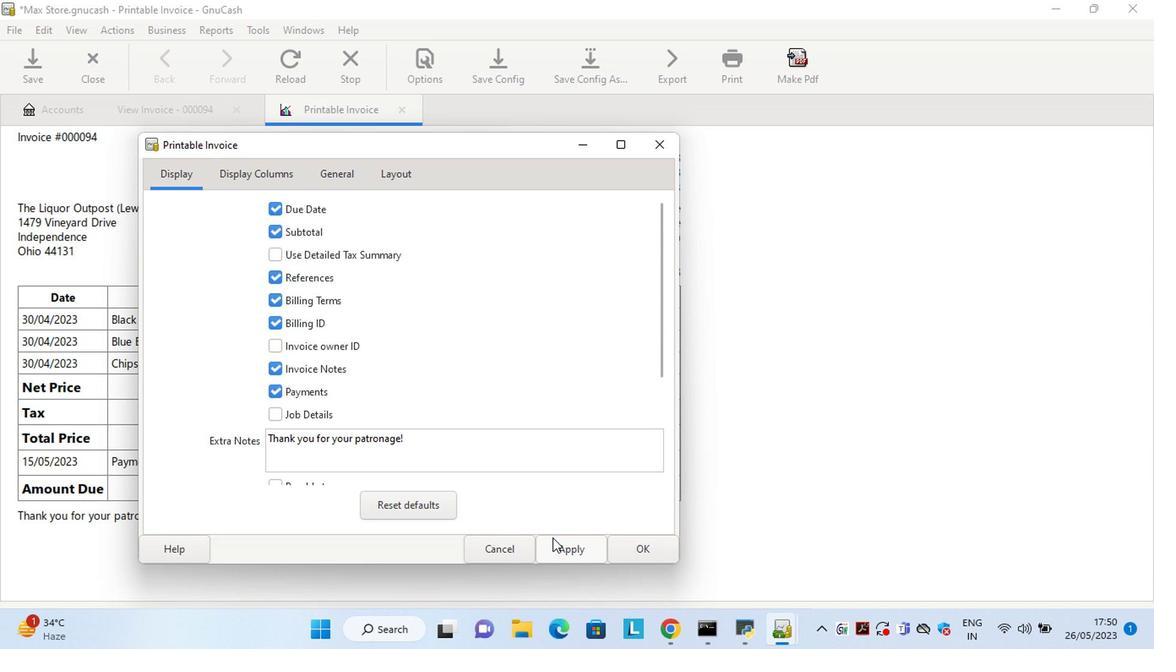 
Action: Mouse moved to (439, 491)
Screenshot: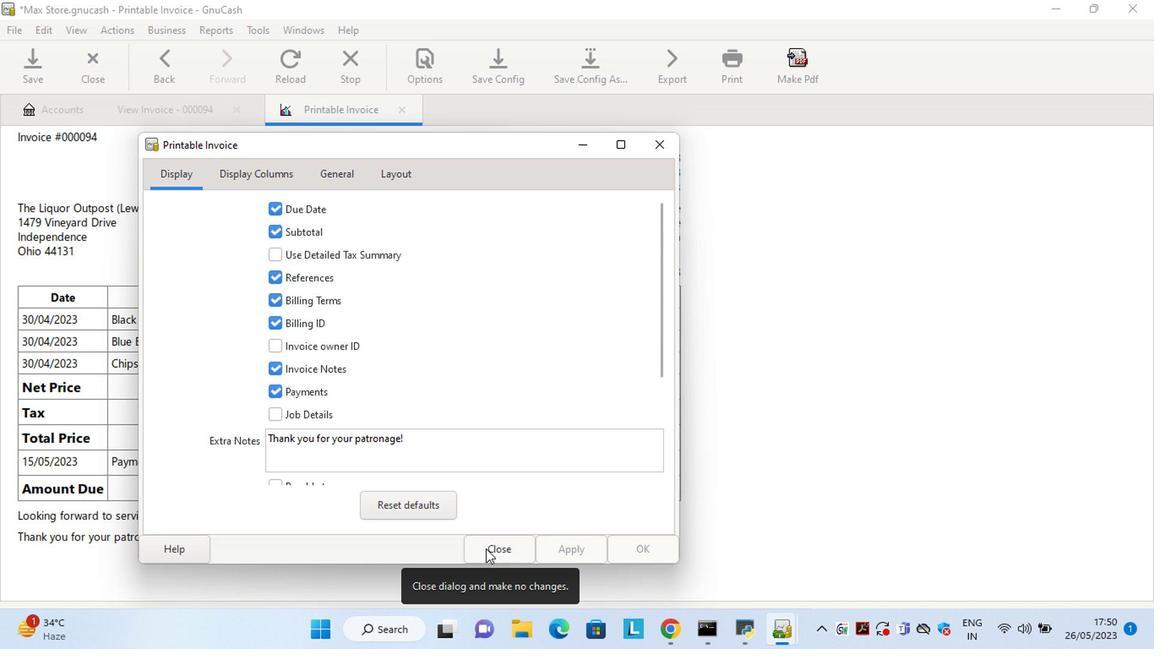 
